 Task: Set the name for the new branch ruleset in the repository "JS" to "Bprule".
Action: Mouse moved to (1004, 220)
Screenshot: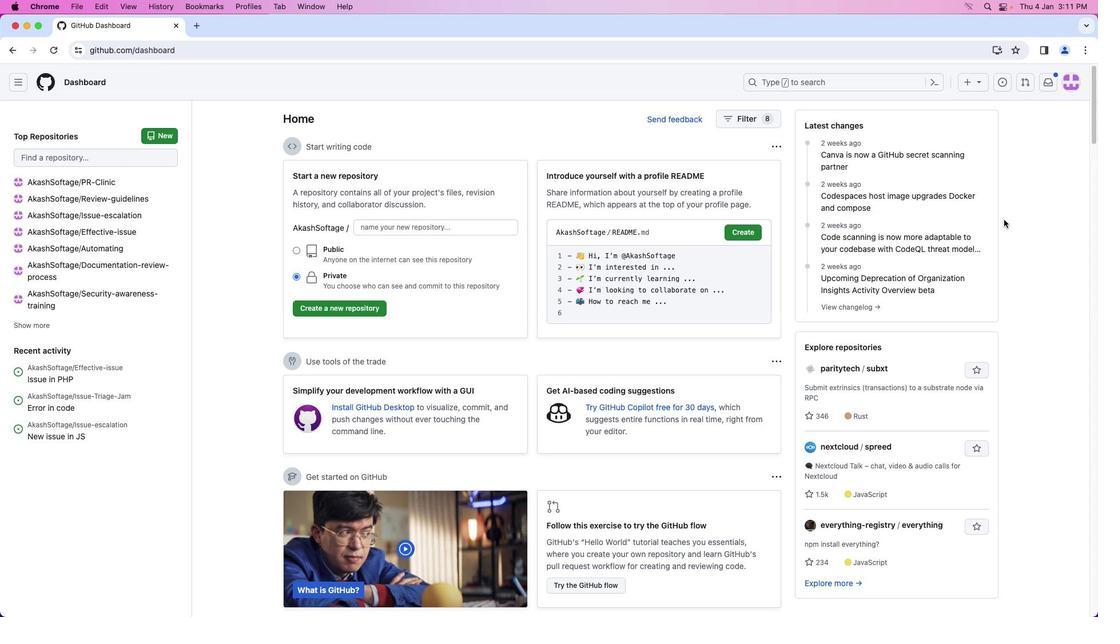 
Action: Mouse pressed left at (1004, 220)
Screenshot: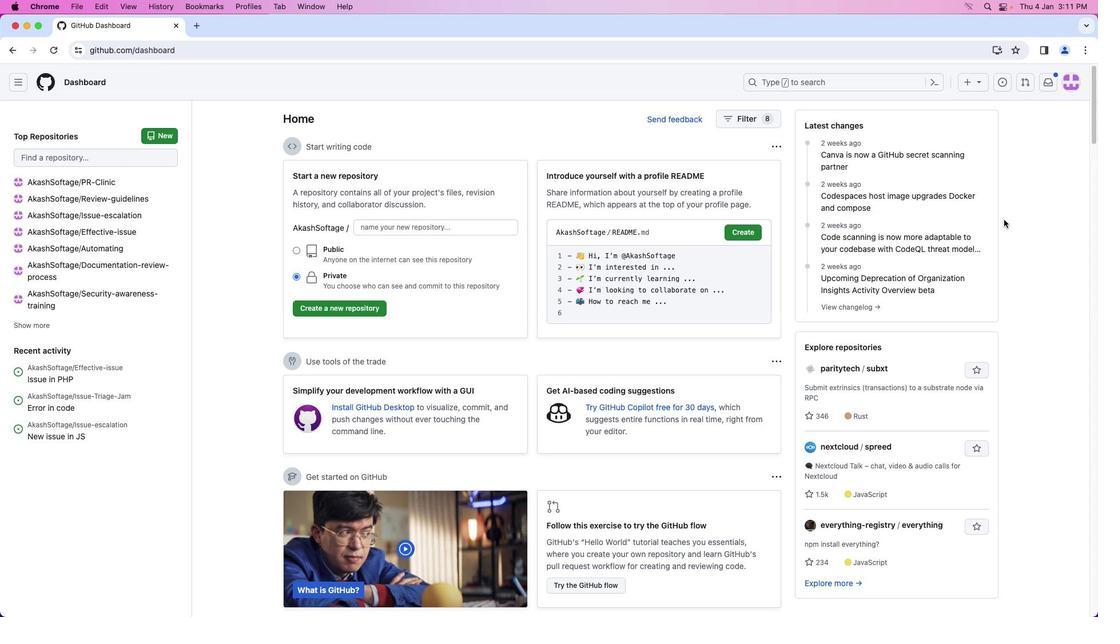 
Action: Mouse moved to (1072, 90)
Screenshot: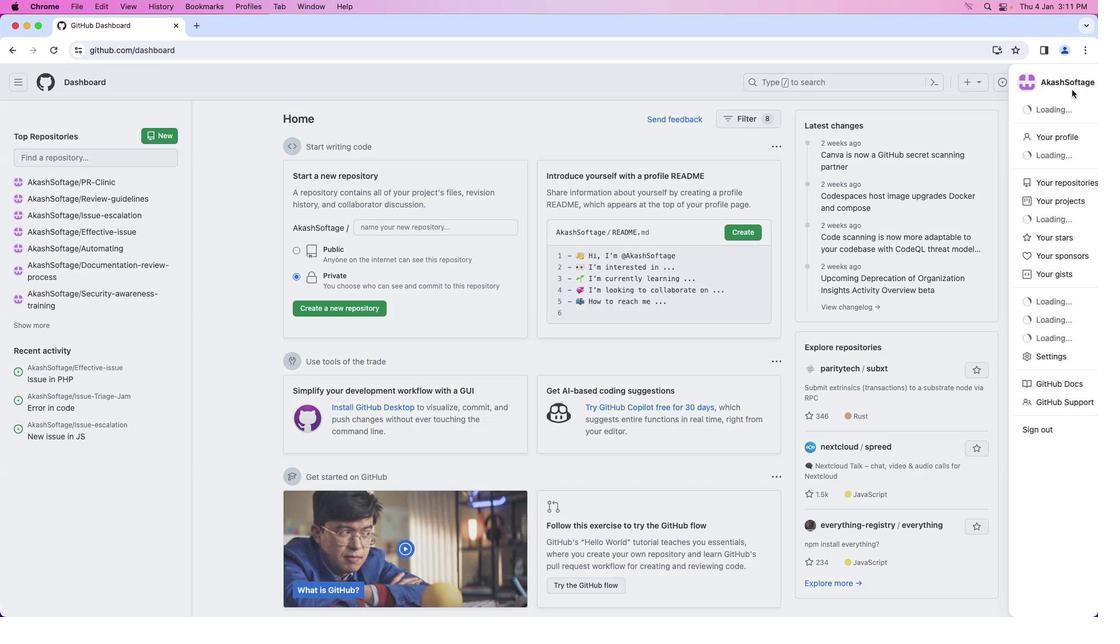 
Action: Mouse pressed left at (1072, 90)
Screenshot: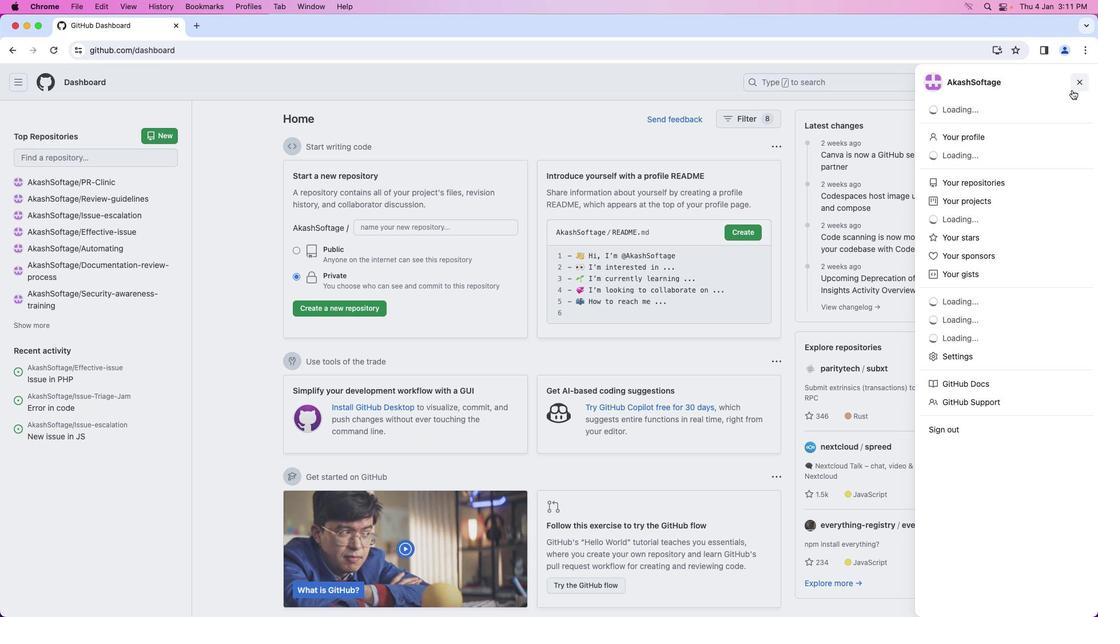 
Action: Mouse moved to (1025, 182)
Screenshot: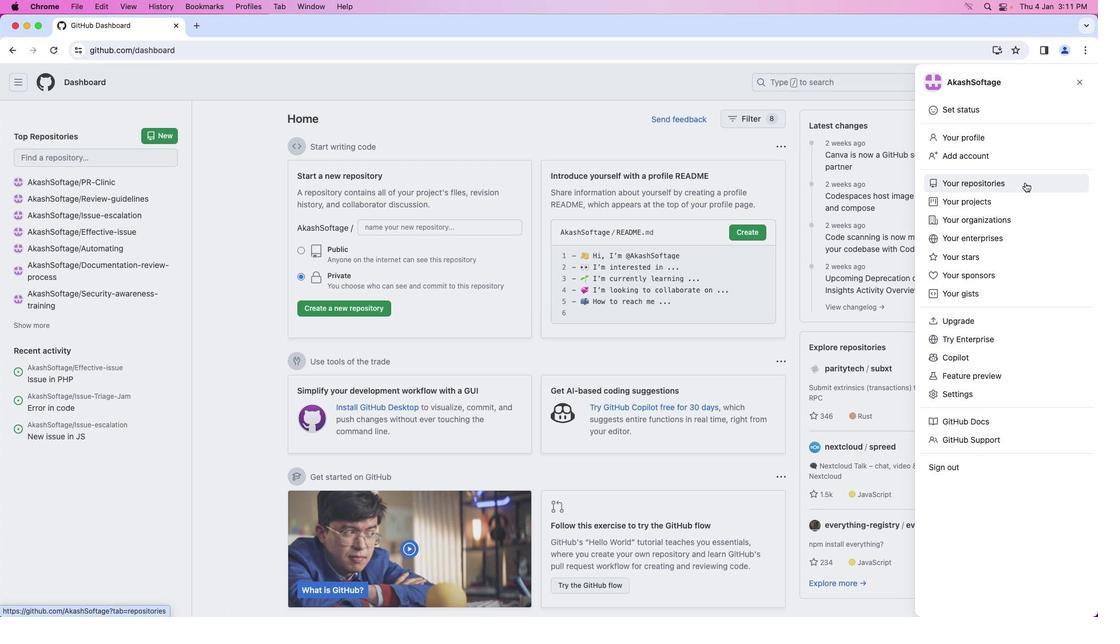 
Action: Mouse pressed left at (1025, 182)
Screenshot: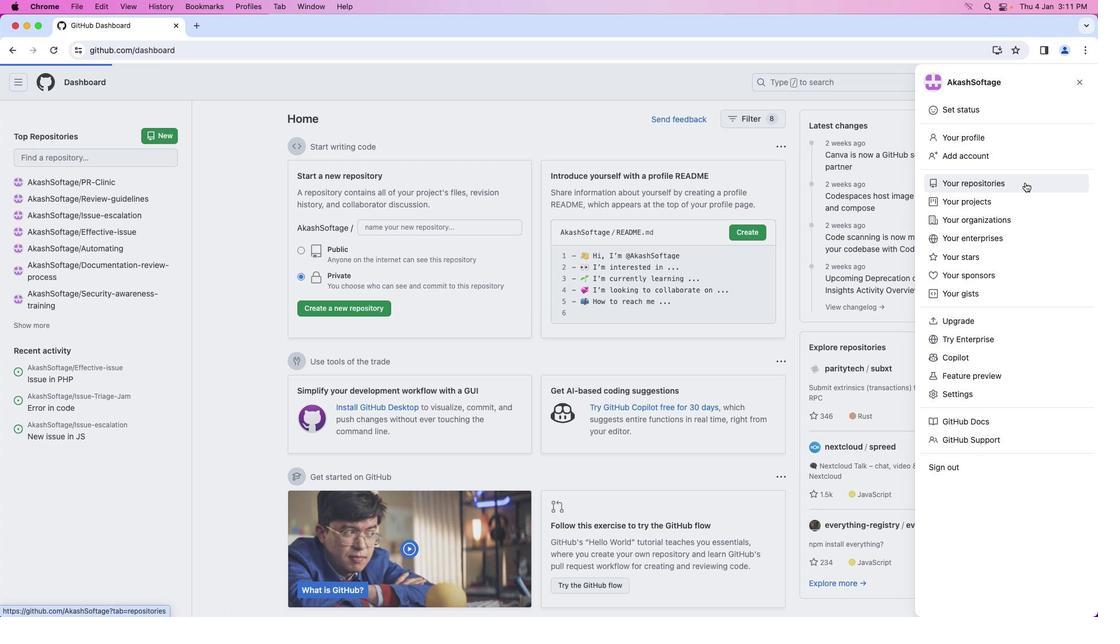 
Action: Mouse moved to (383, 191)
Screenshot: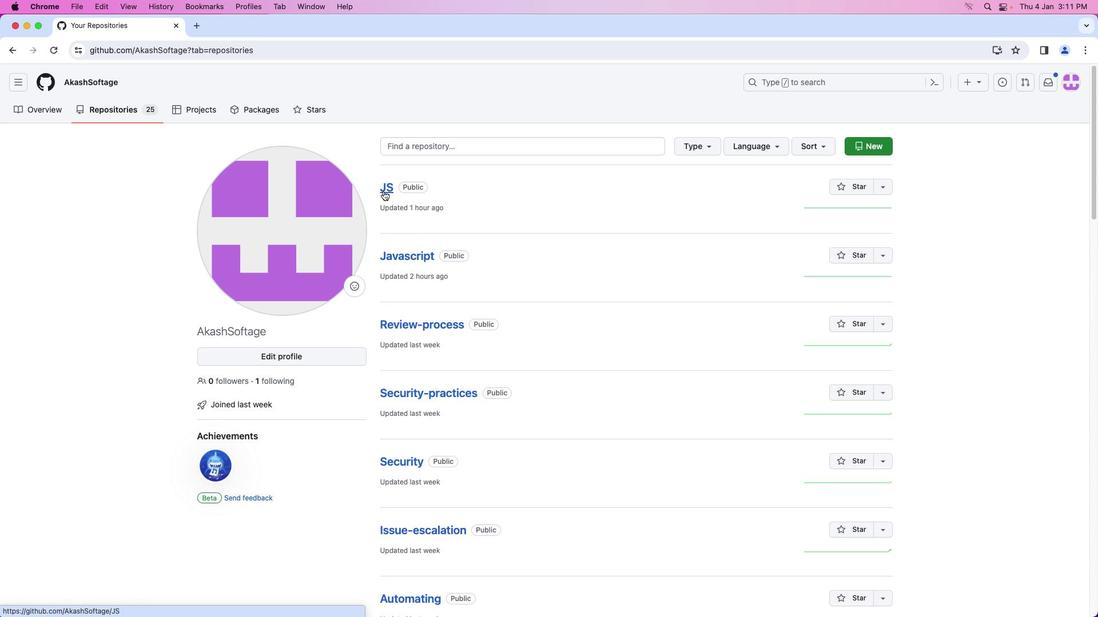
Action: Mouse pressed left at (383, 191)
Screenshot: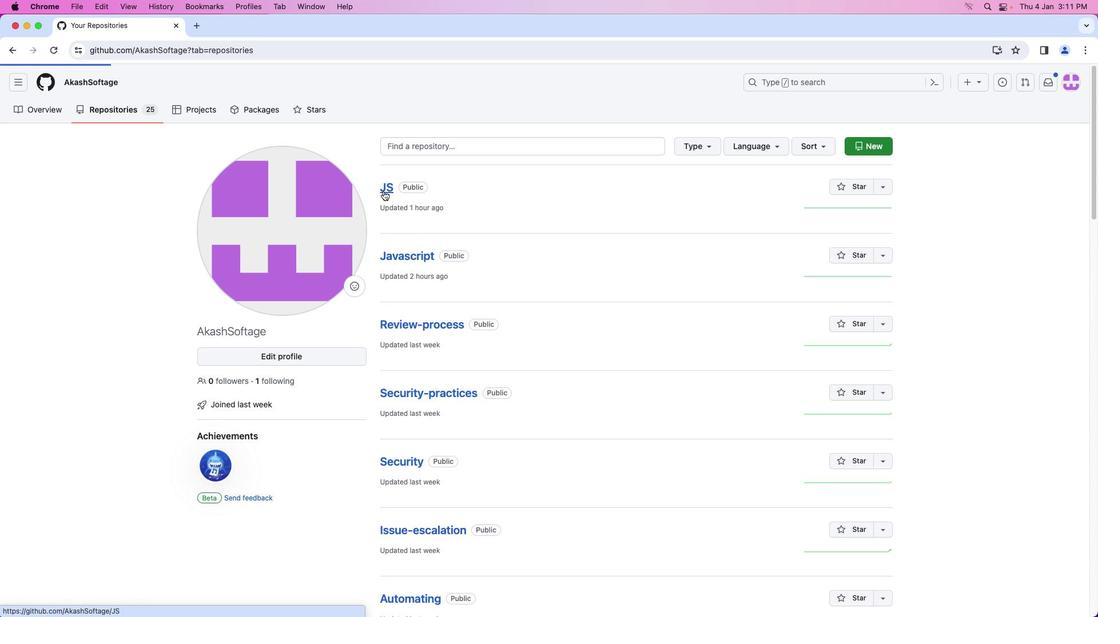 
Action: Mouse moved to (475, 110)
Screenshot: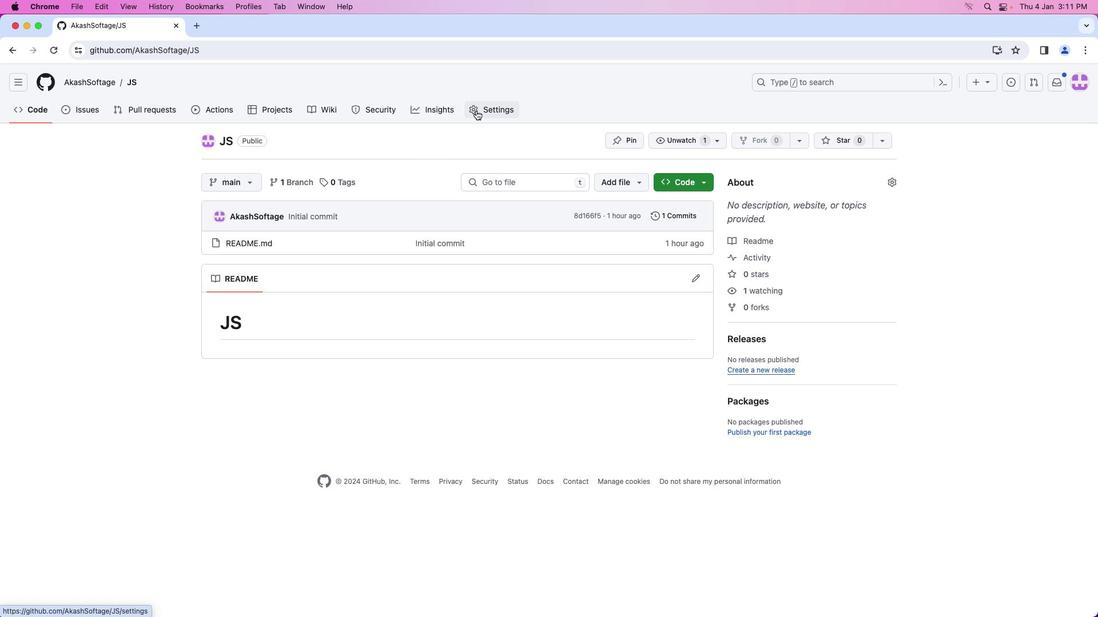 
Action: Mouse pressed left at (475, 110)
Screenshot: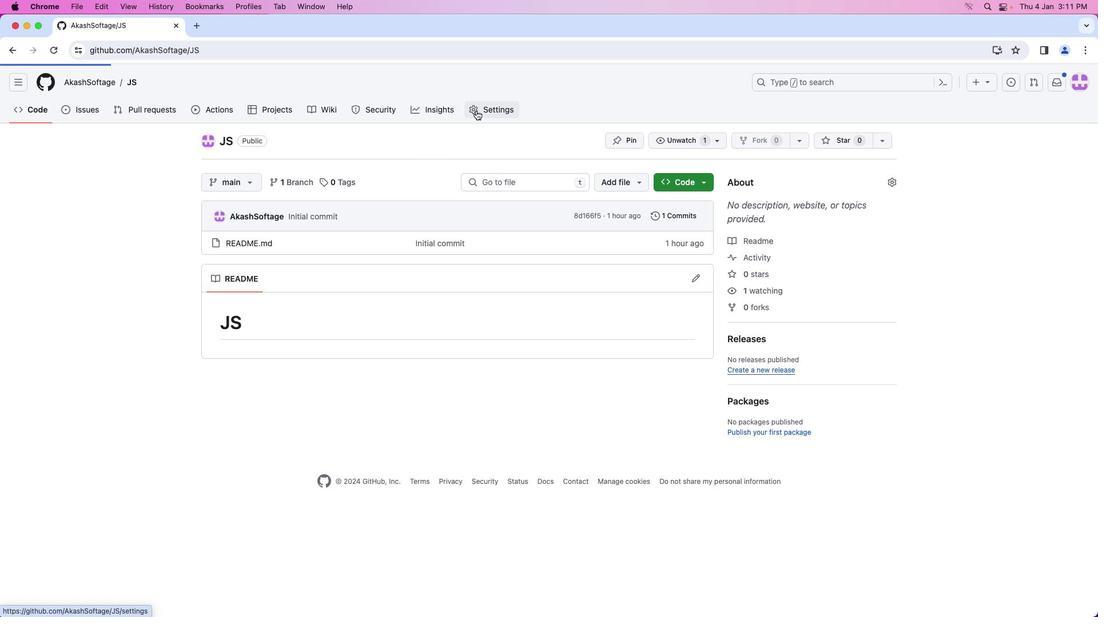 
Action: Mouse moved to (296, 287)
Screenshot: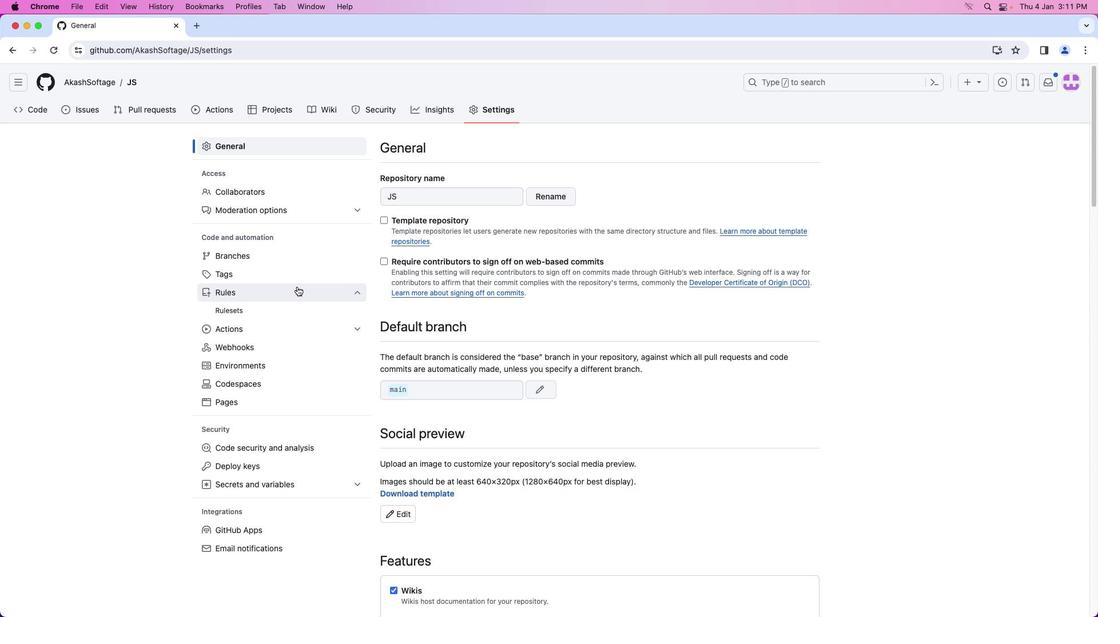 
Action: Mouse pressed left at (296, 287)
Screenshot: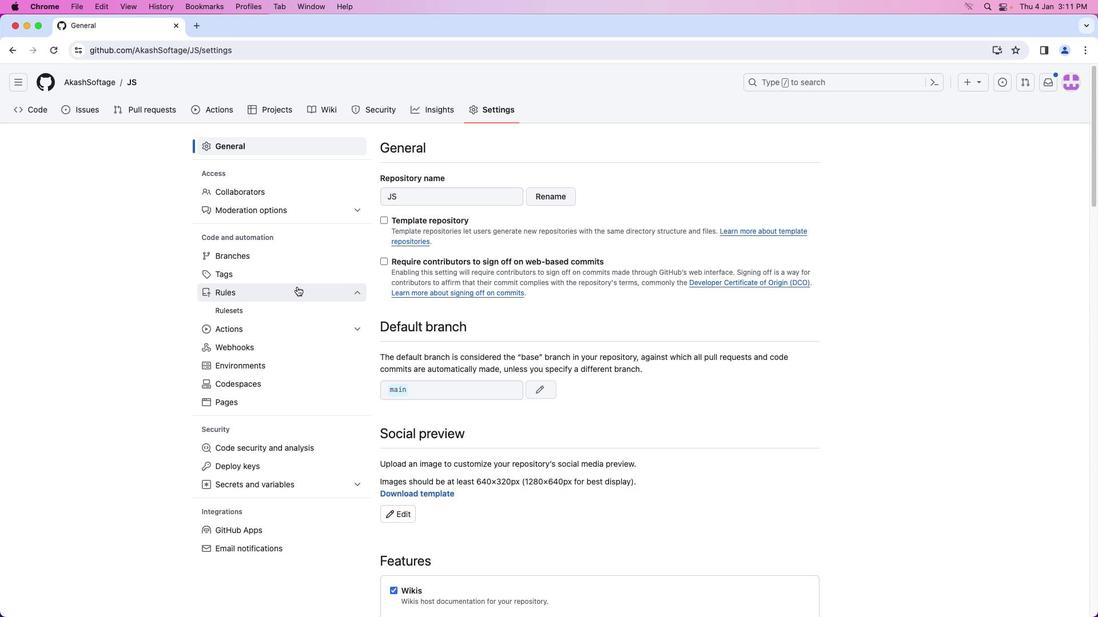 
Action: Mouse moved to (280, 311)
Screenshot: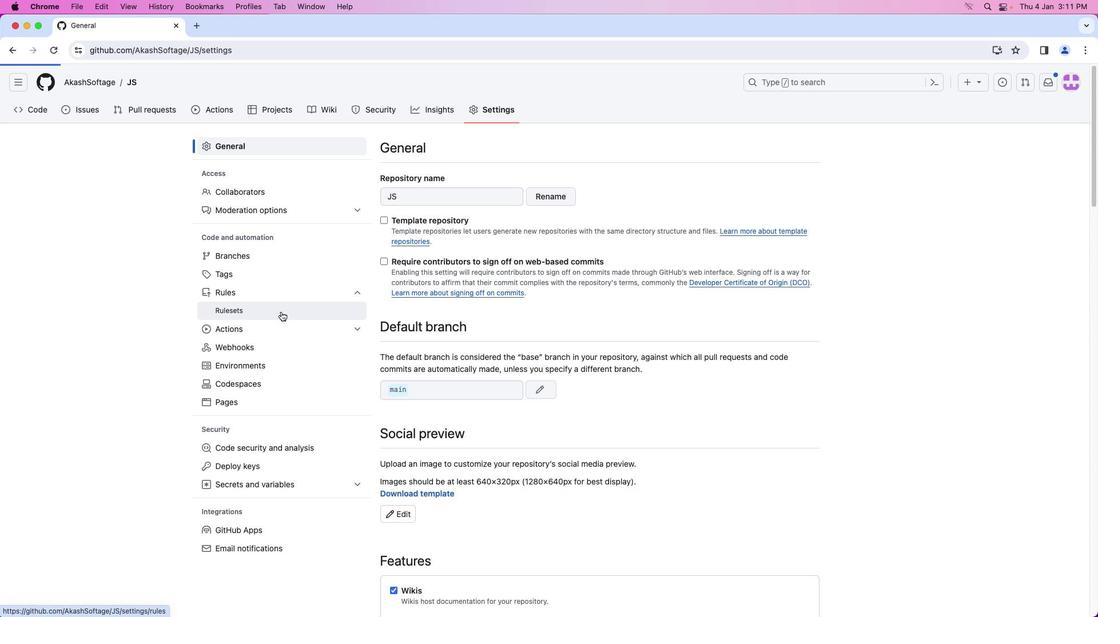 
Action: Mouse pressed left at (280, 311)
Screenshot: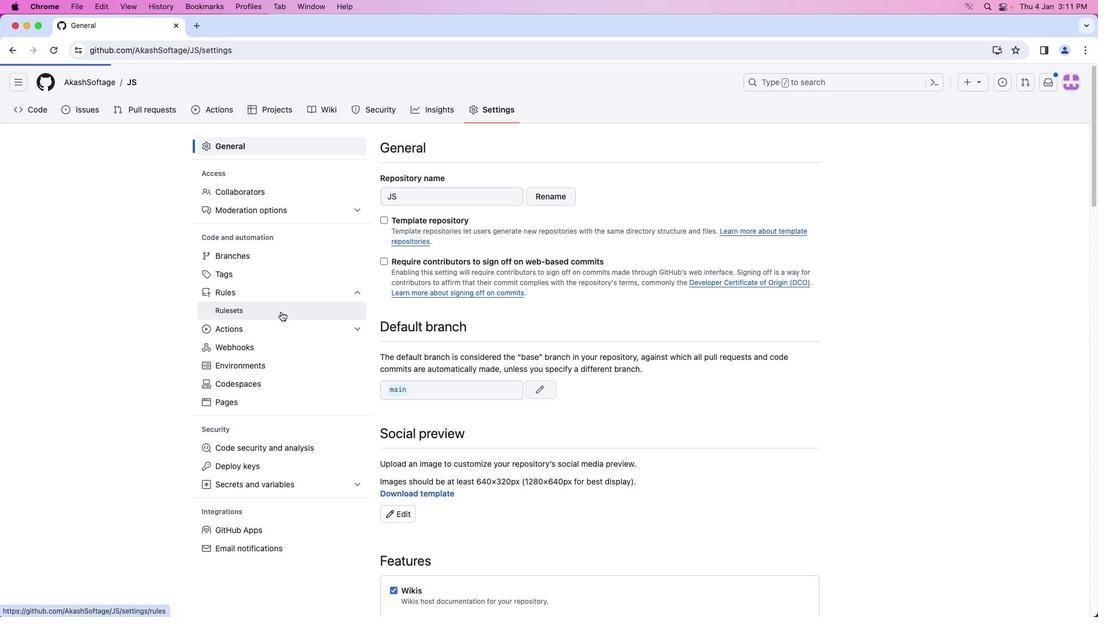 
Action: Mouse moved to (463, 232)
Screenshot: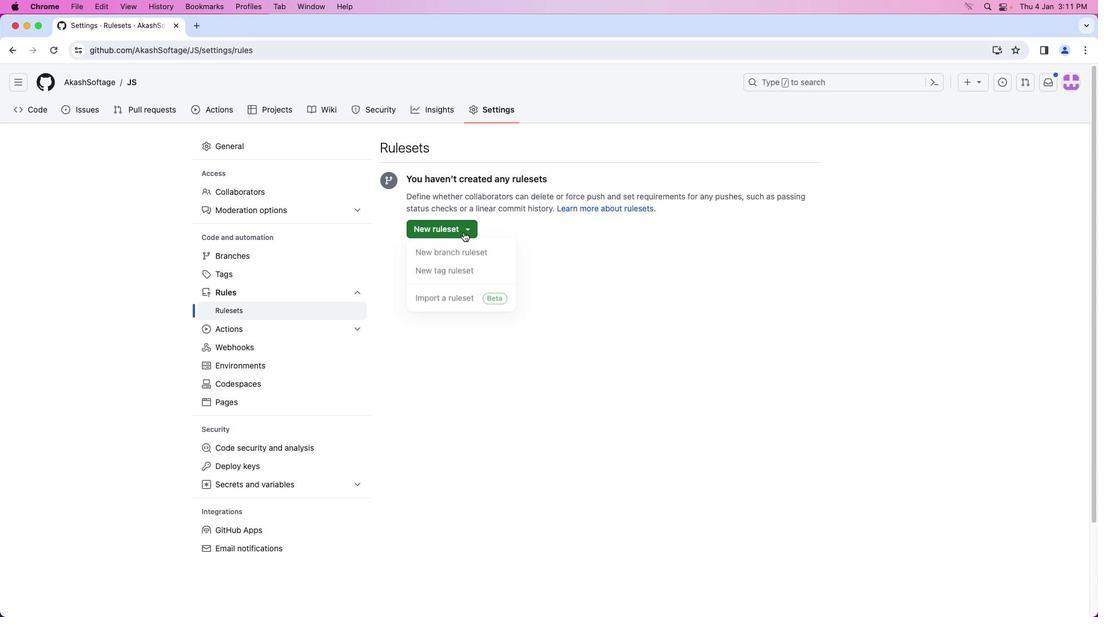 
Action: Mouse pressed left at (463, 232)
Screenshot: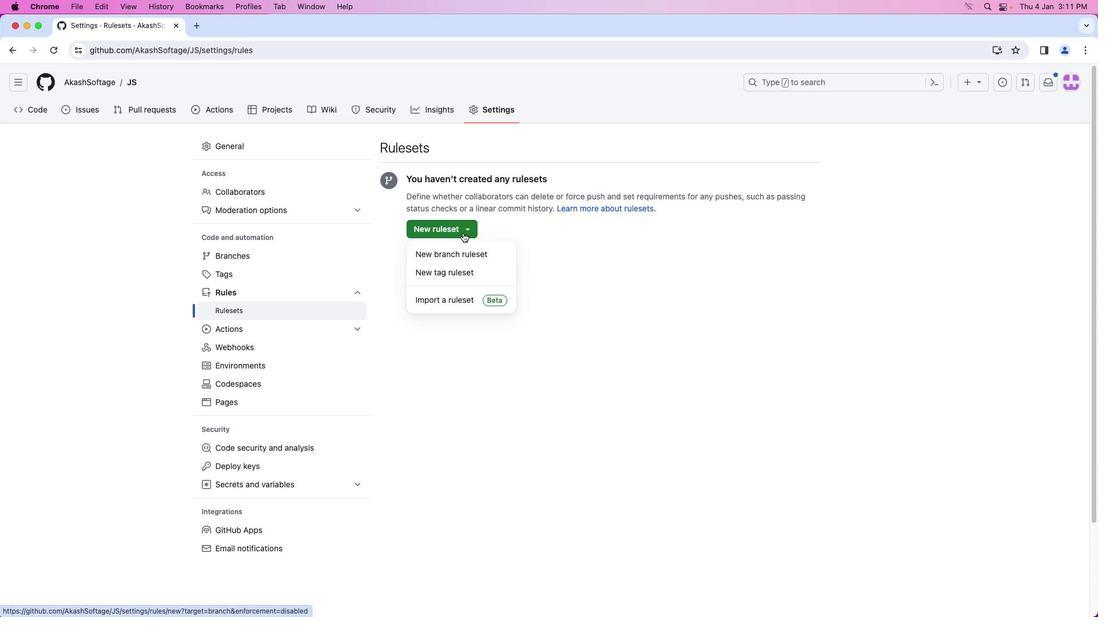 
Action: Mouse moved to (467, 260)
Screenshot: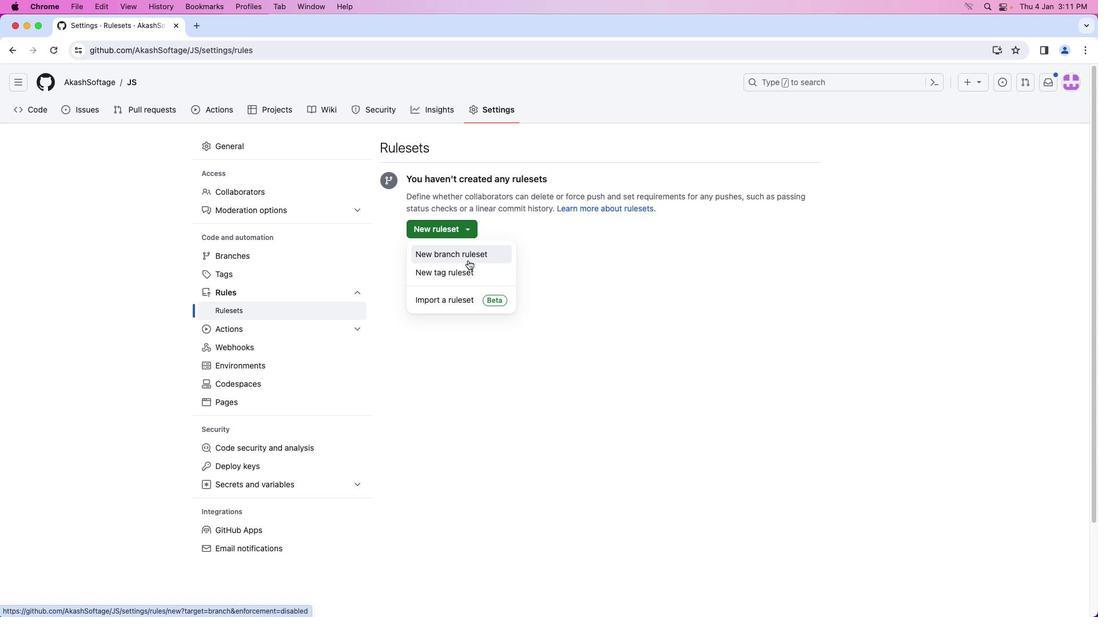 
Action: Mouse pressed left at (467, 260)
Screenshot: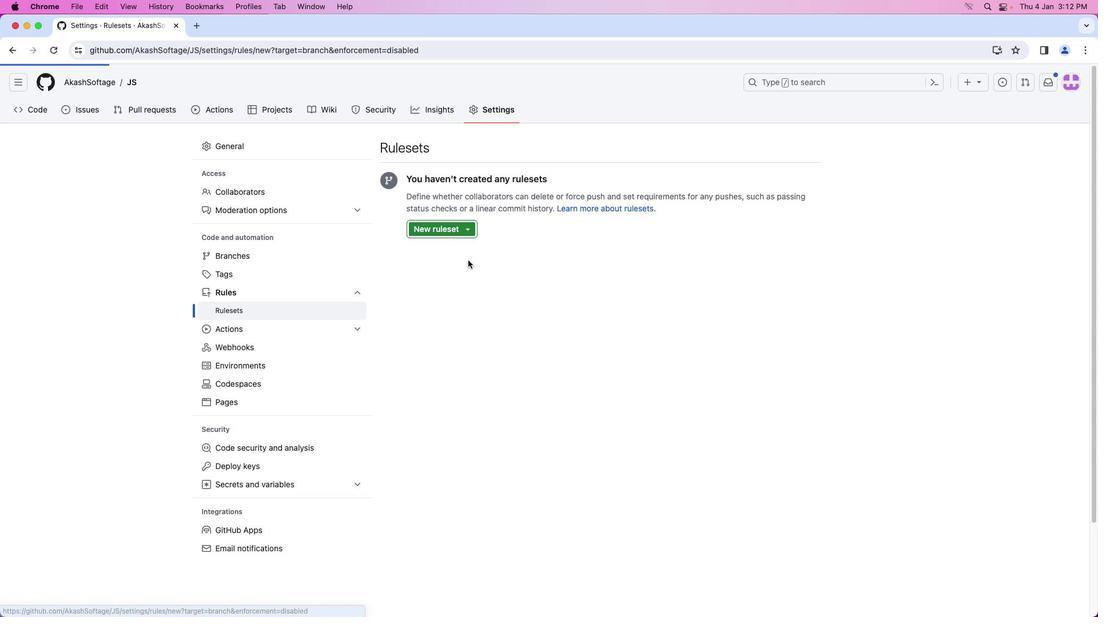 
Action: Mouse moved to (500, 350)
Screenshot: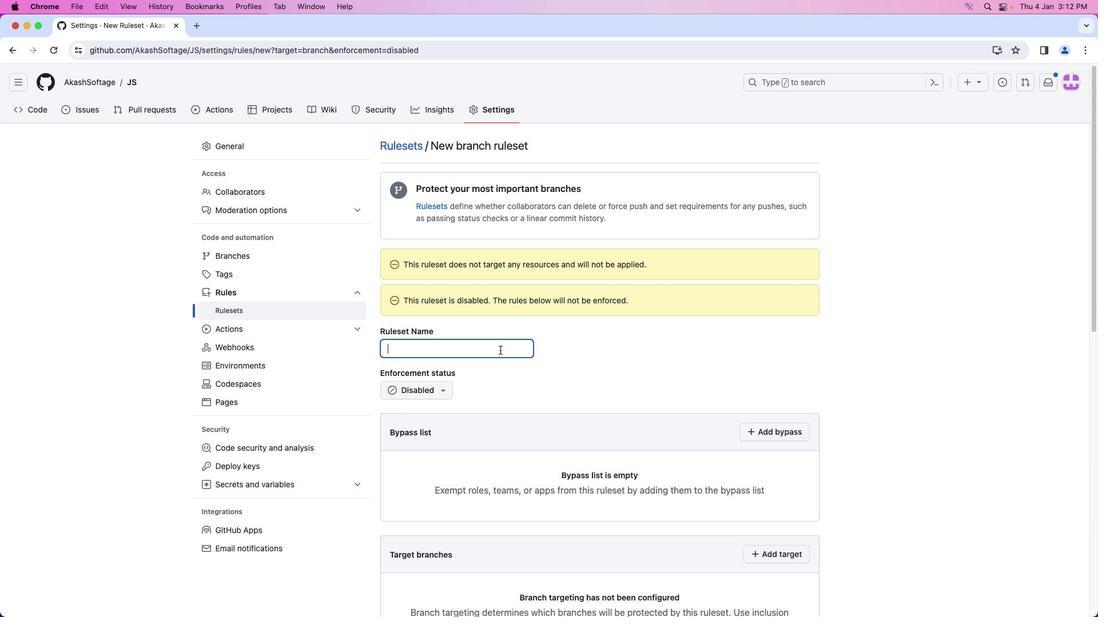 
Action: Mouse pressed left at (500, 350)
Screenshot: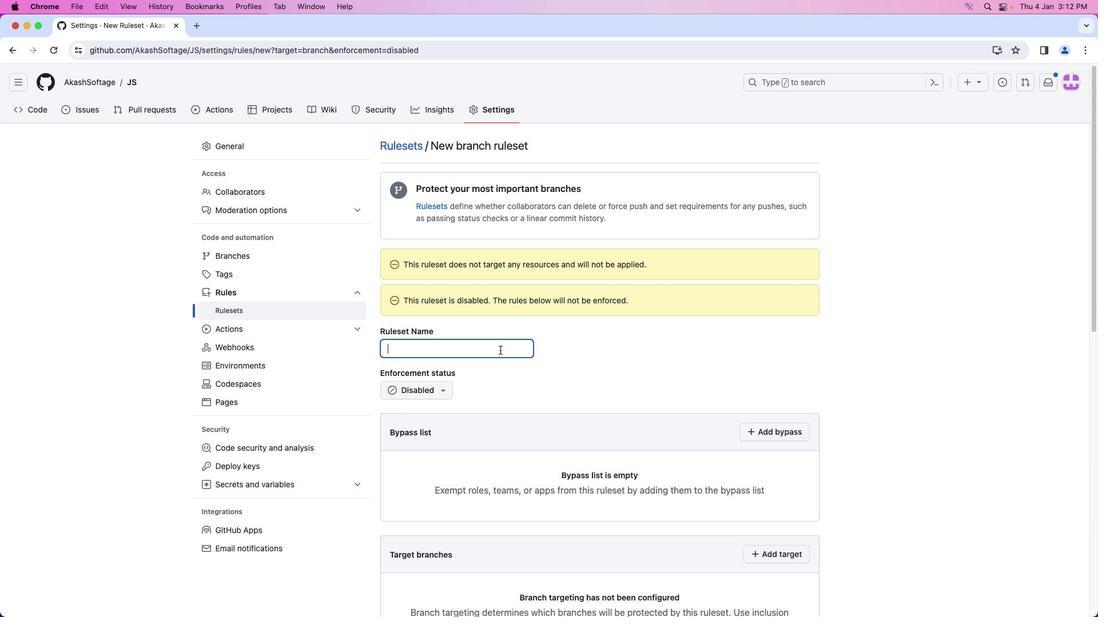 
Action: Key pressed Key.caps_lockKey.caps_lock'B'Key.caps_lock'p''r''u''l''e'
Screenshot: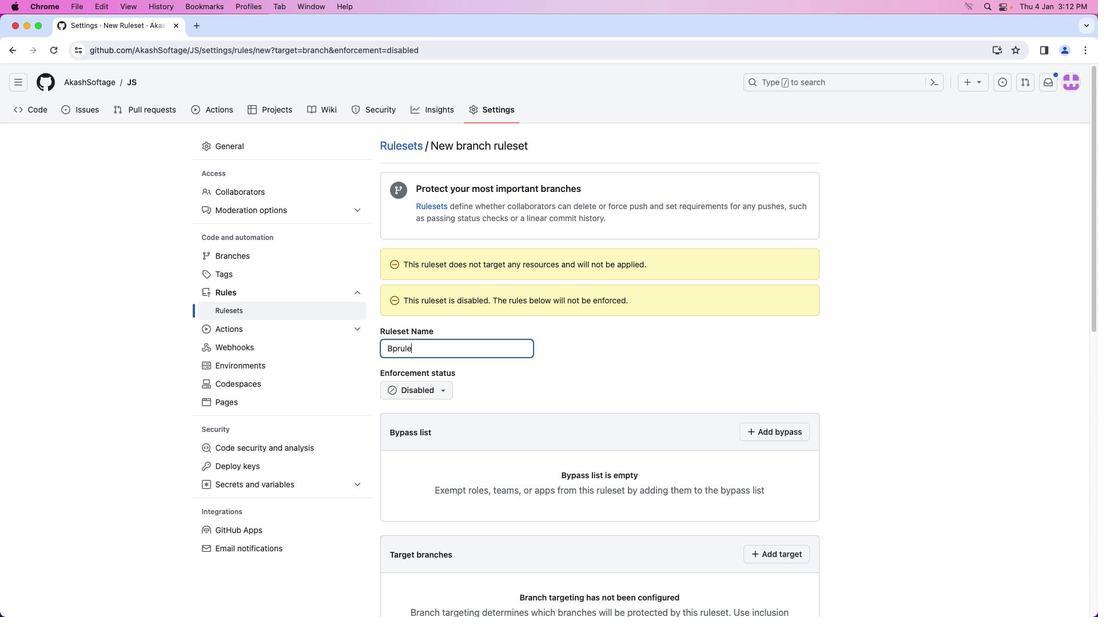 
Action: Mouse moved to (593, 367)
Screenshot: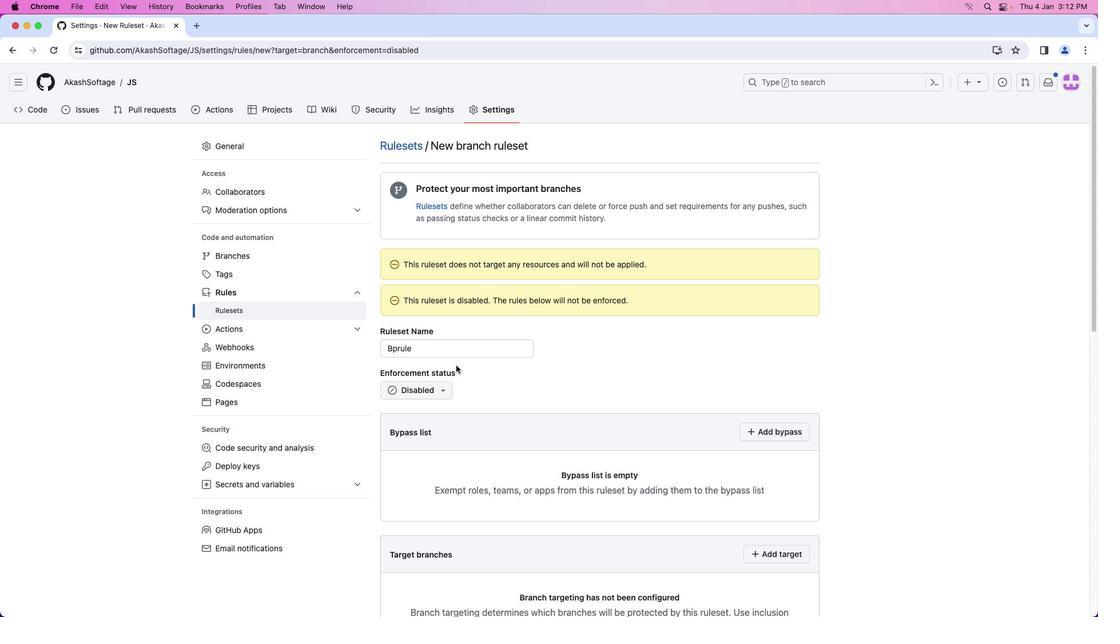 
Action: Mouse pressed left at (593, 367)
Screenshot: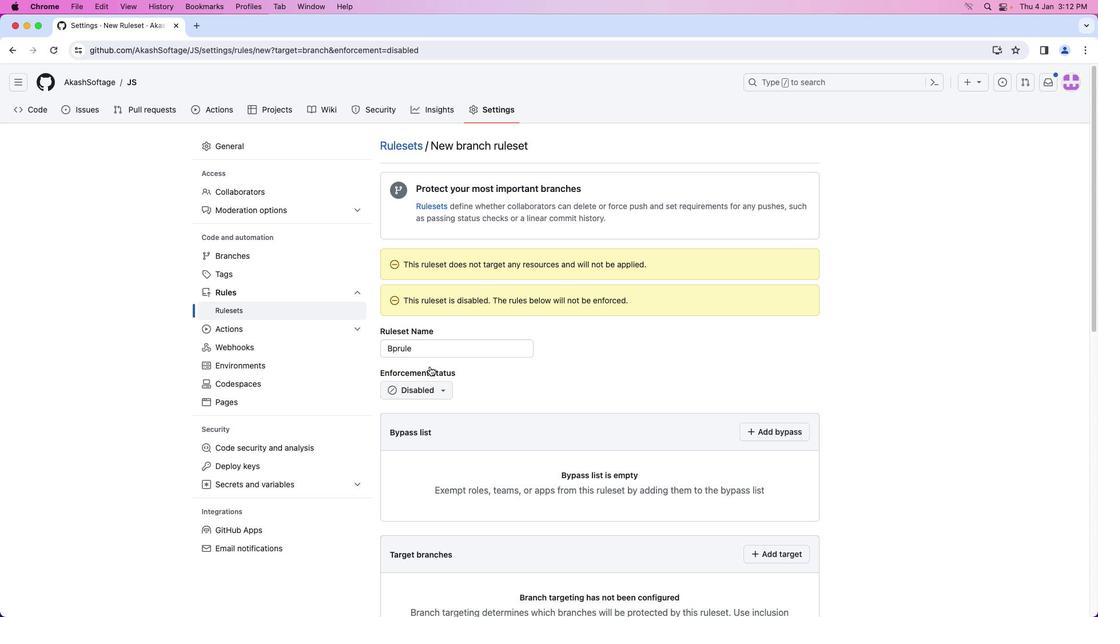
Action: Mouse moved to (483, 370)
Screenshot: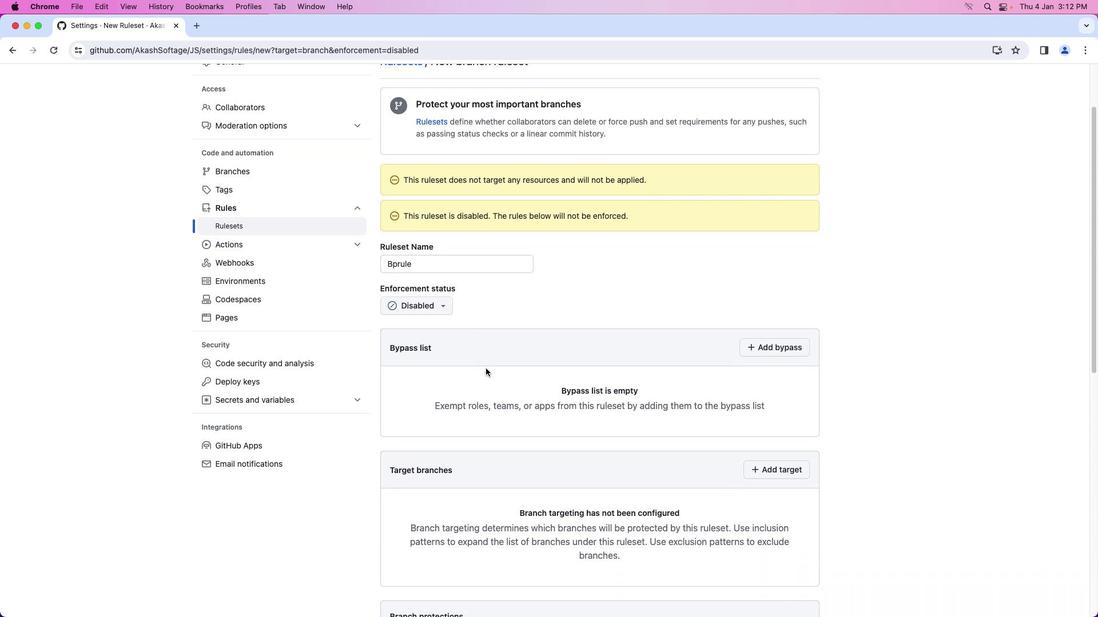 
Action: Mouse scrolled (483, 370) with delta (0, 0)
Screenshot: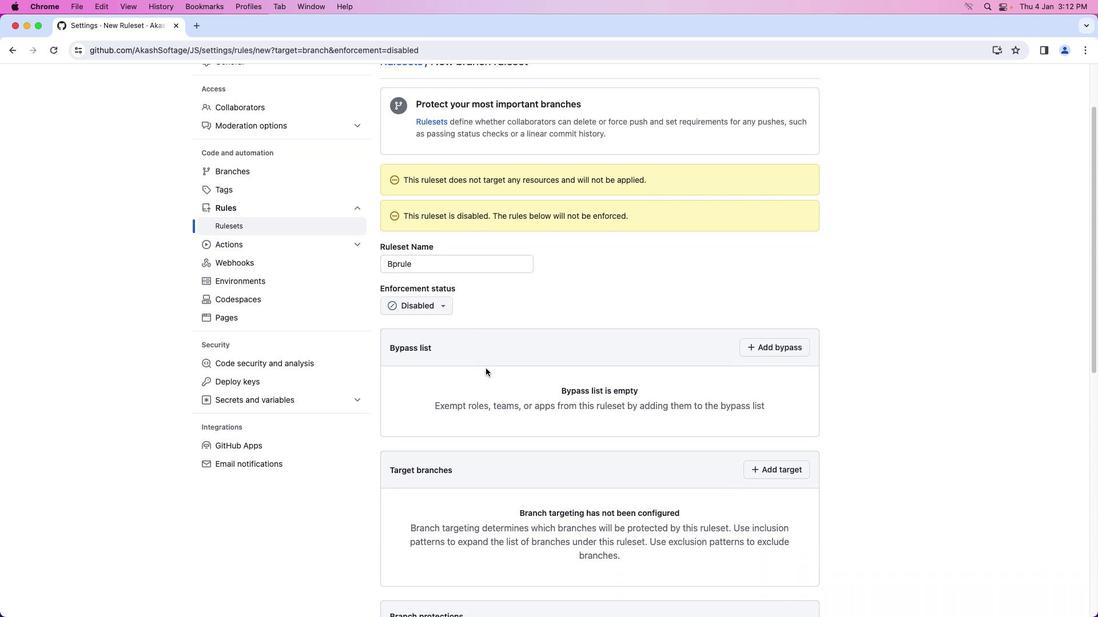 
Action: Mouse moved to (483, 370)
Screenshot: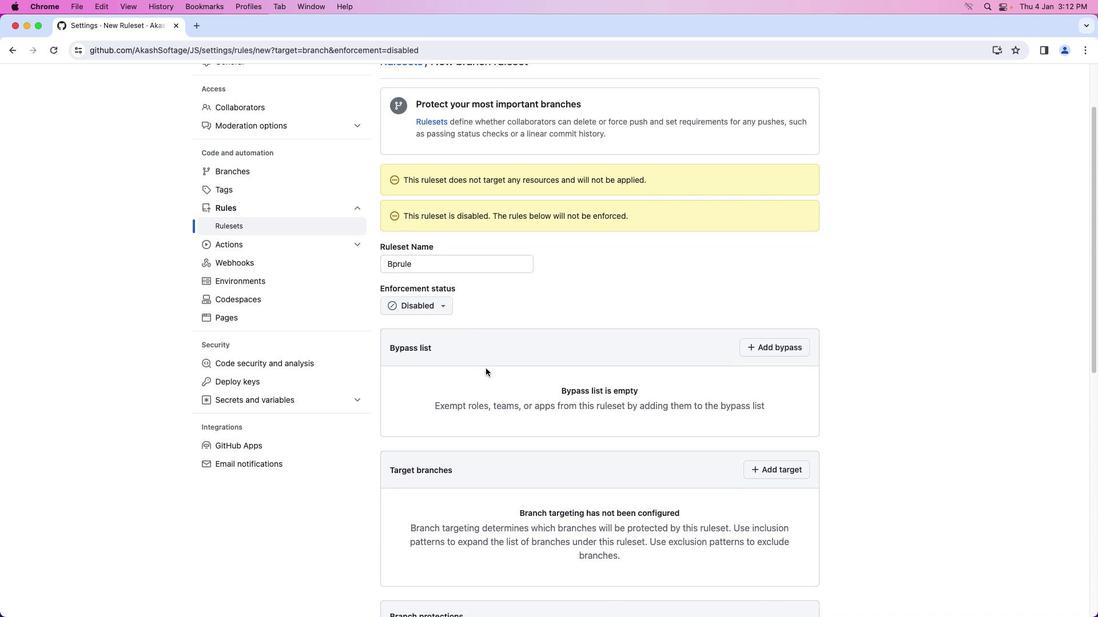 
Action: Mouse scrolled (483, 370) with delta (0, 0)
Screenshot: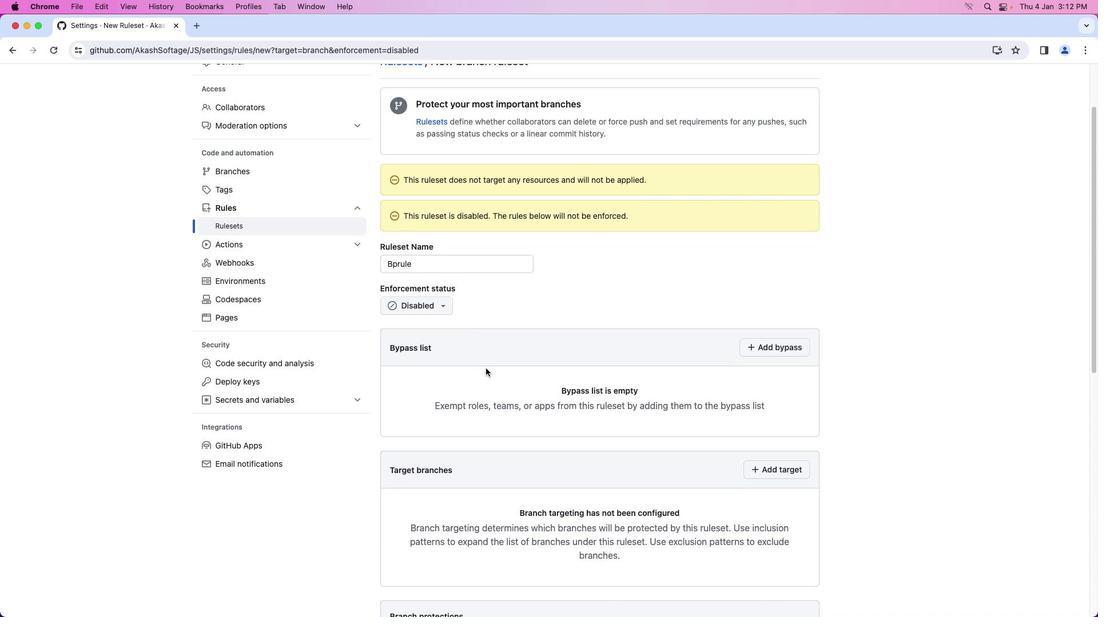 
Action: Mouse moved to (483, 370)
Screenshot: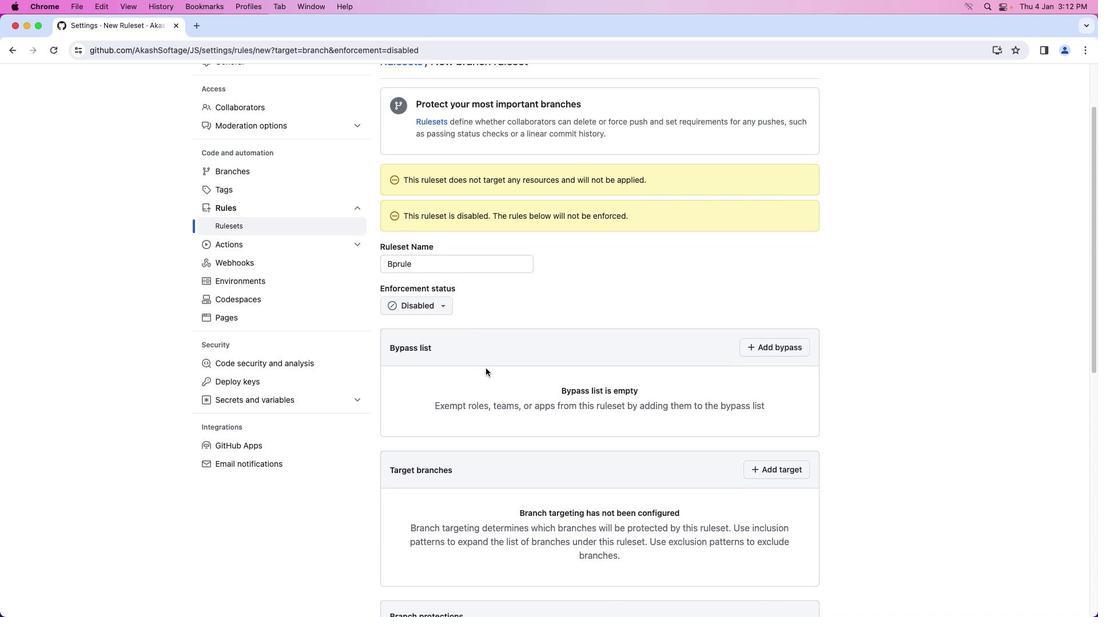 
Action: Mouse scrolled (483, 370) with delta (0, 0)
Screenshot: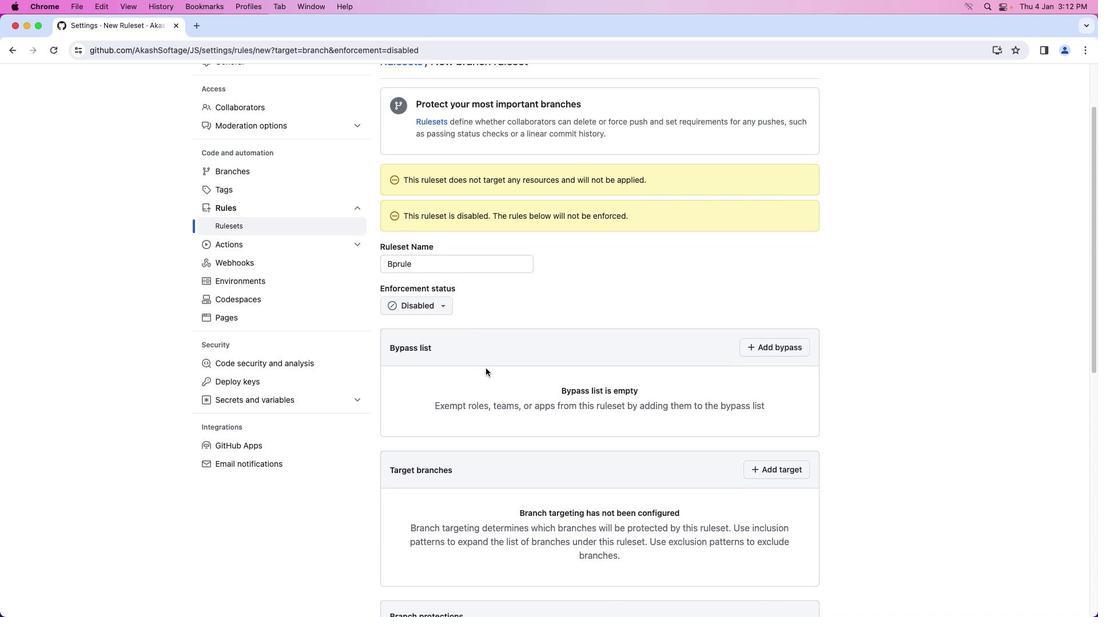 
Action: Mouse moved to (484, 370)
Screenshot: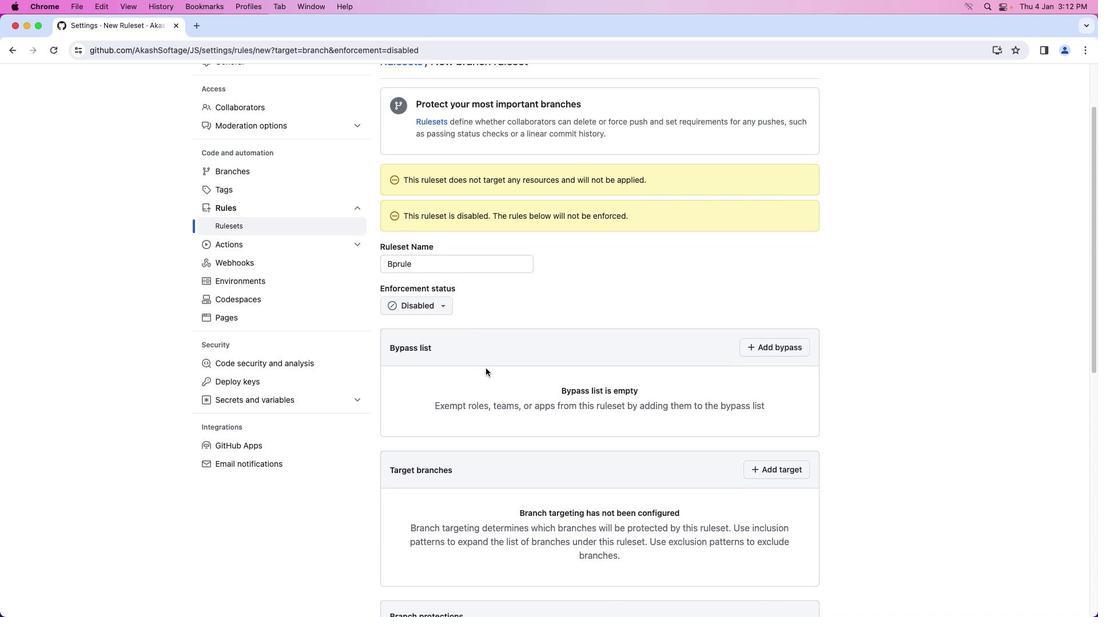 
Action: Mouse scrolled (484, 370) with delta (0, 0)
Screenshot: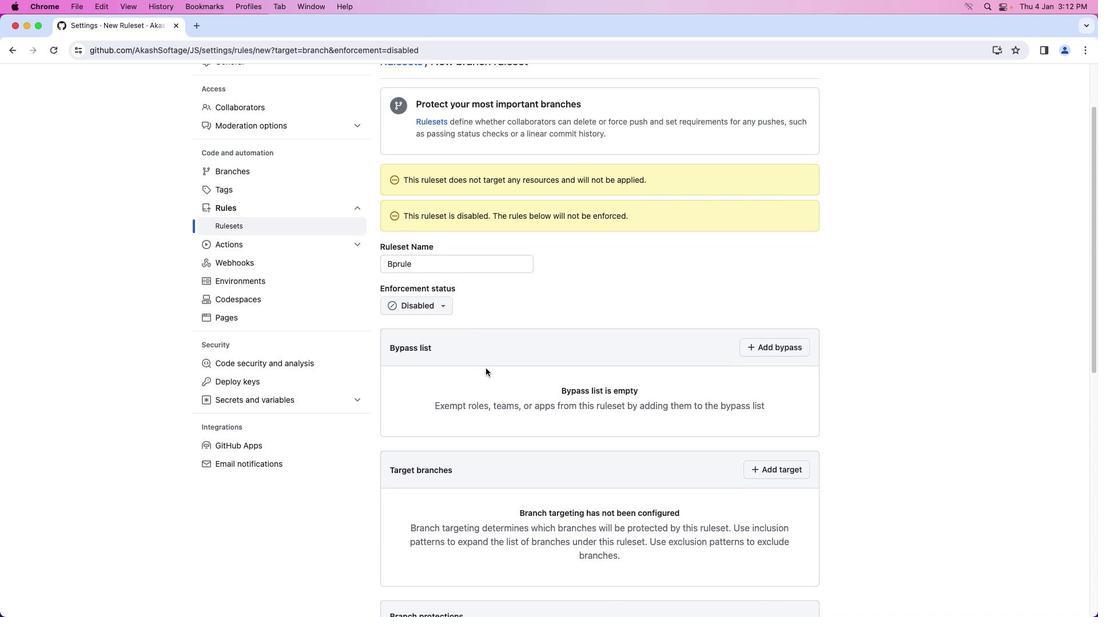 
Action: Mouse moved to (486, 369)
Screenshot: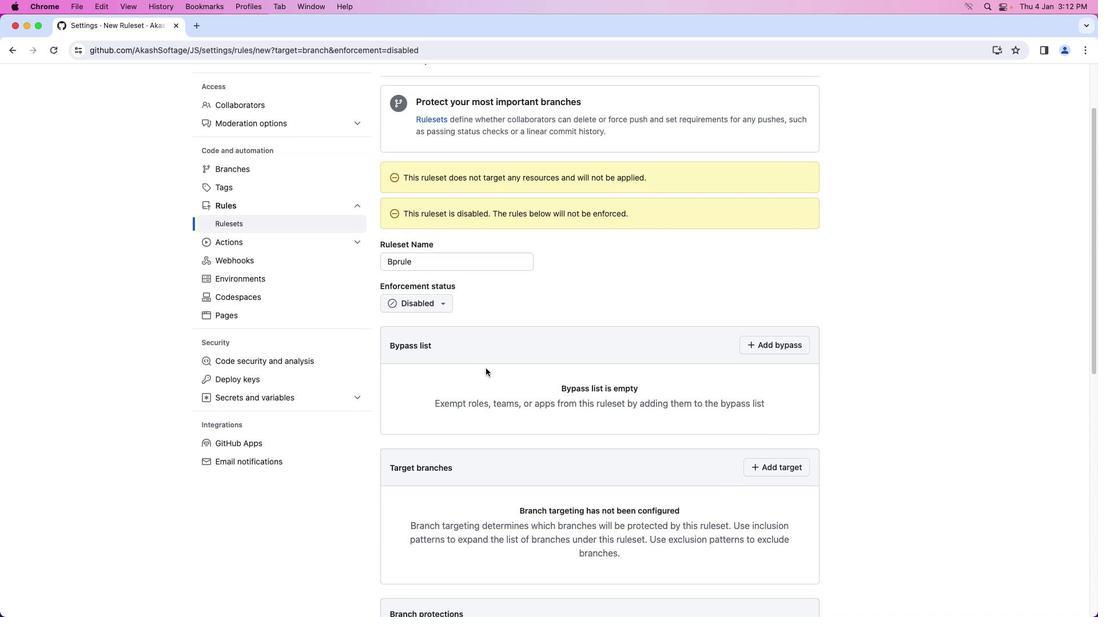 
Action: Mouse scrolled (486, 369) with delta (0, 0)
Screenshot: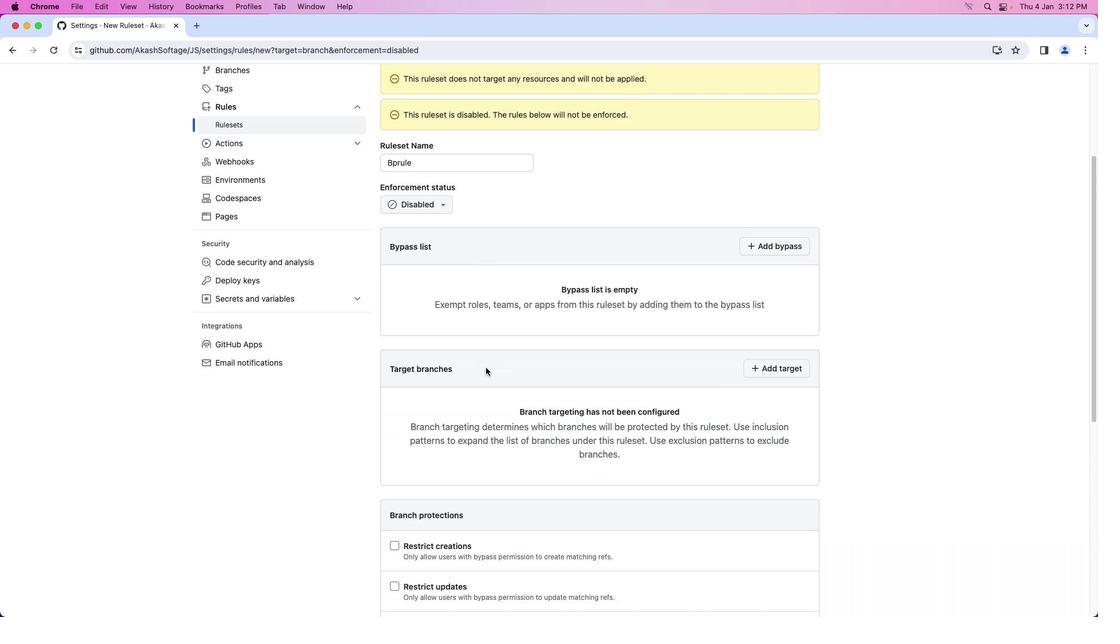 
Action: Mouse scrolled (486, 369) with delta (0, 0)
Screenshot: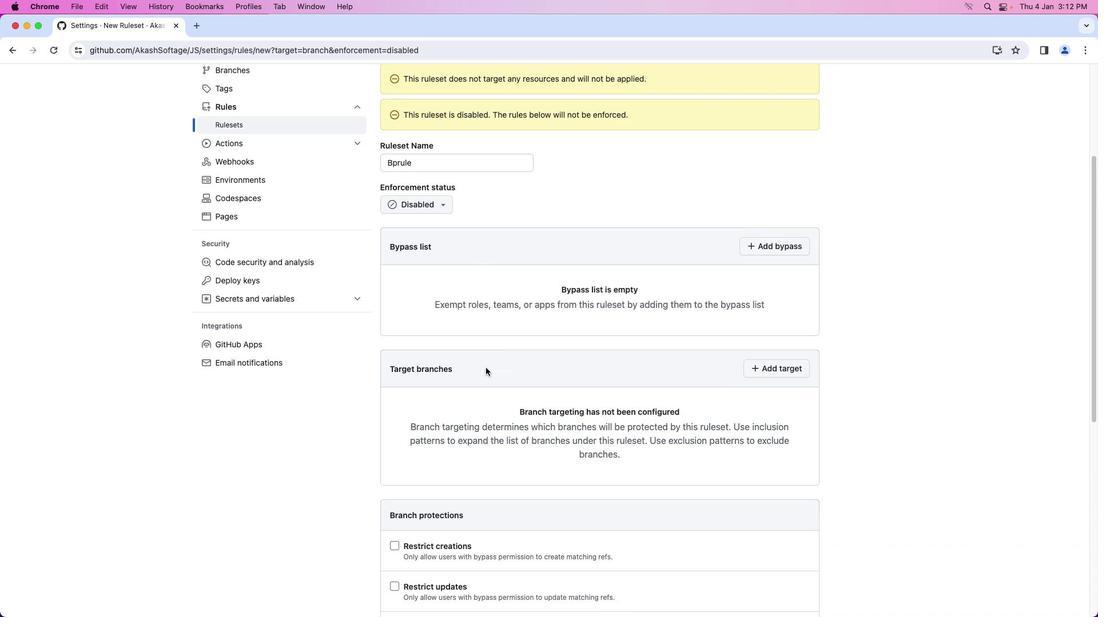 
Action: Mouse scrolled (486, 369) with delta (0, 0)
Screenshot: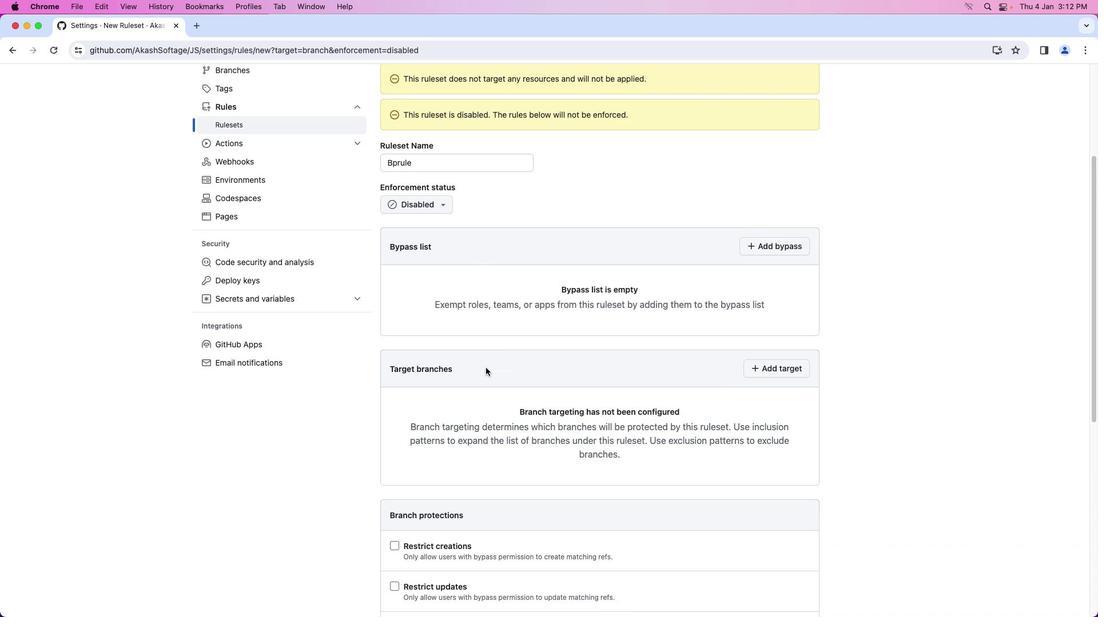 
Action: Mouse scrolled (486, 369) with delta (0, -1)
Screenshot: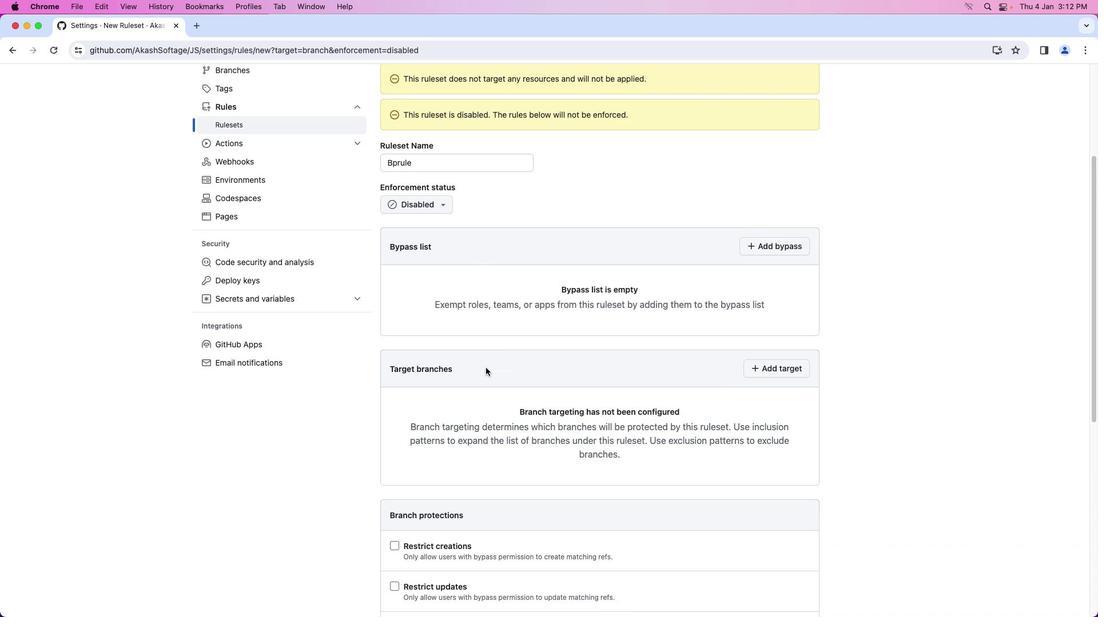 
Action: Mouse moved to (486, 368)
Screenshot: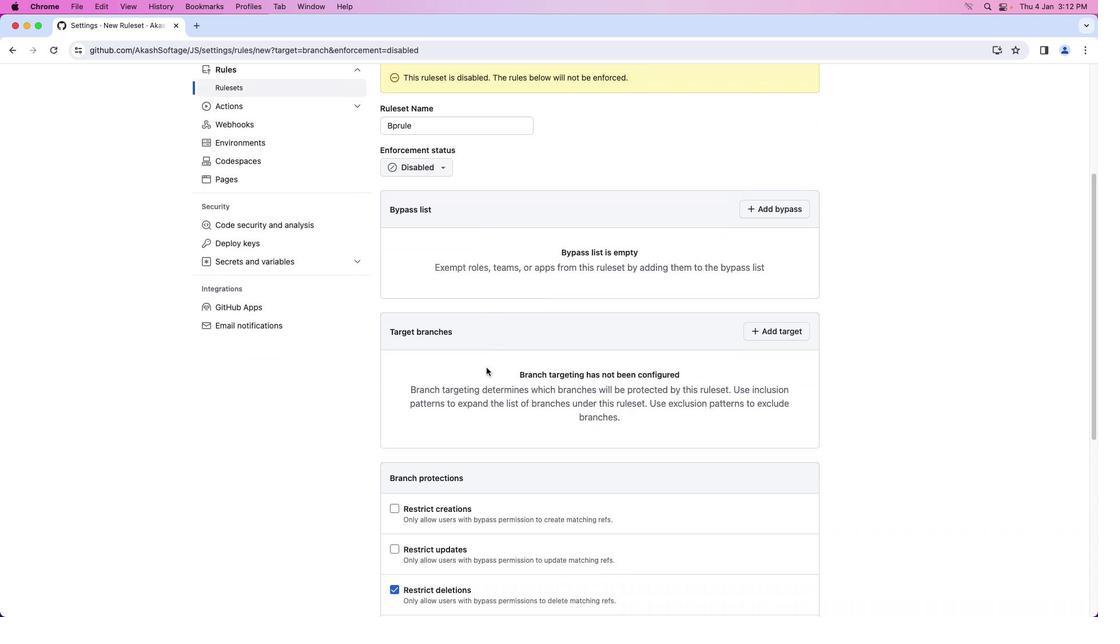 
Action: Mouse scrolled (486, 368) with delta (0, 0)
Screenshot: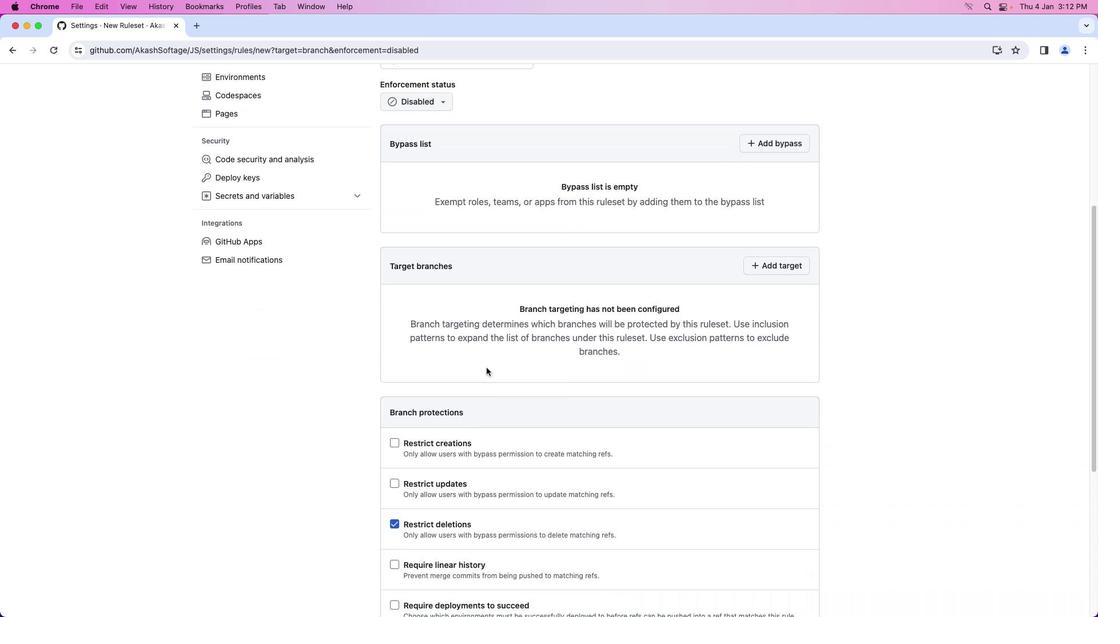 
Action: Mouse scrolled (486, 368) with delta (0, 0)
Screenshot: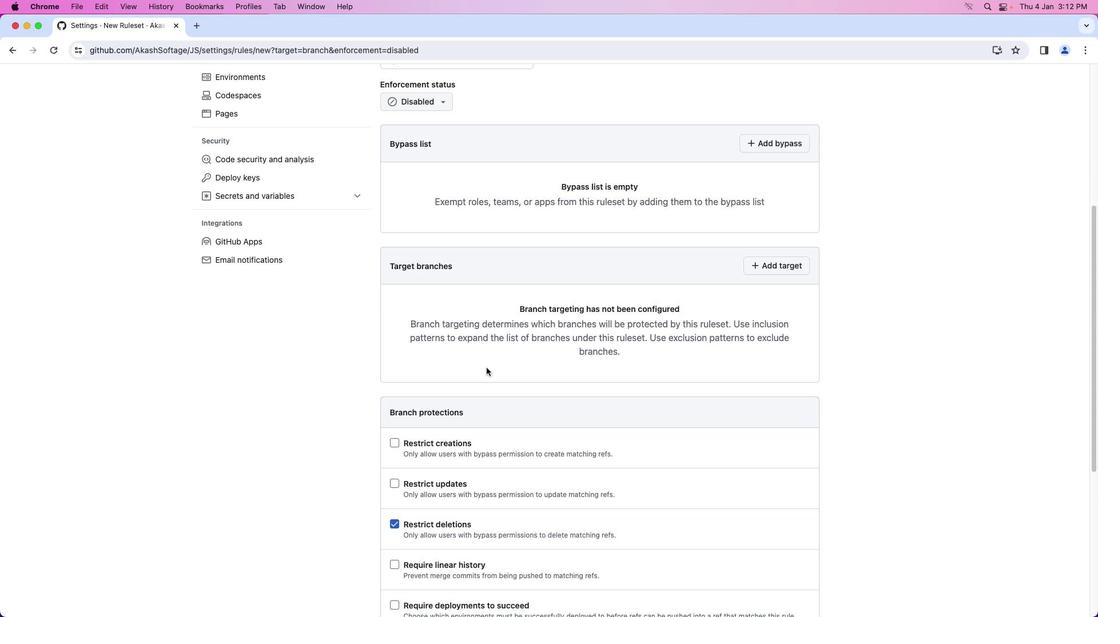 
Action: Mouse scrolled (486, 368) with delta (0, 0)
Screenshot: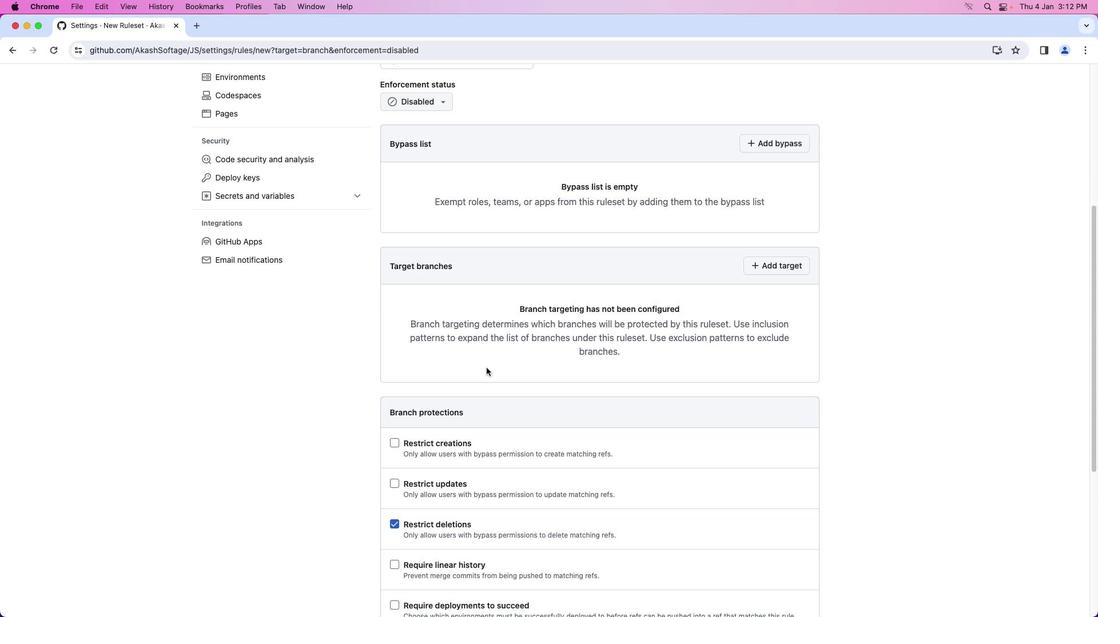 
Action: Mouse scrolled (486, 368) with delta (0, -1)
Screenshot: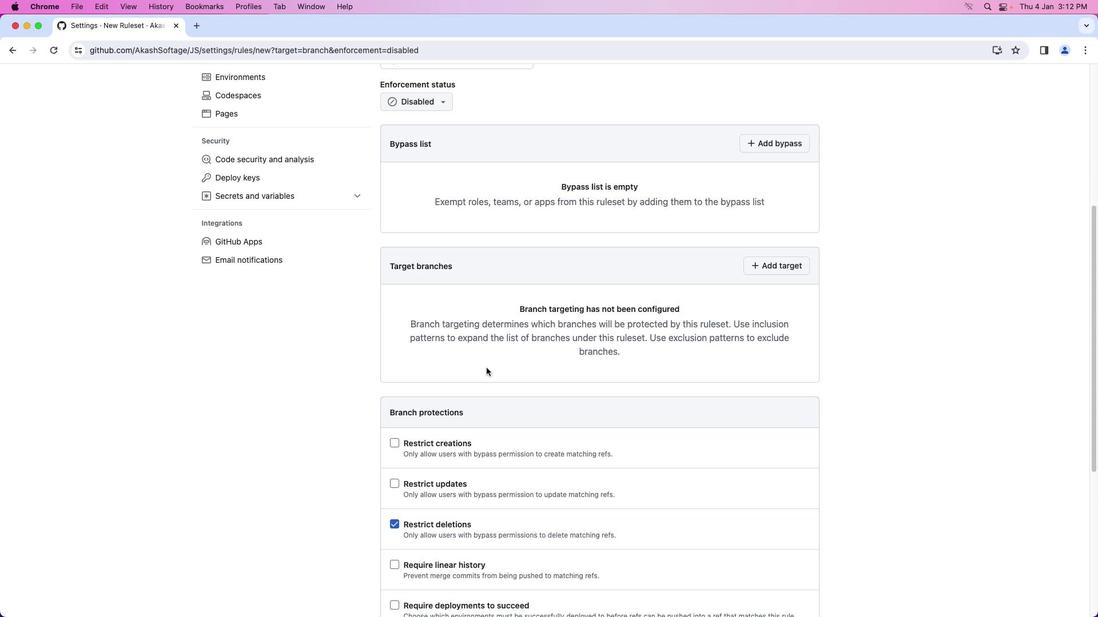 
Action: Mouse moved to (486, 368)
Screenshot: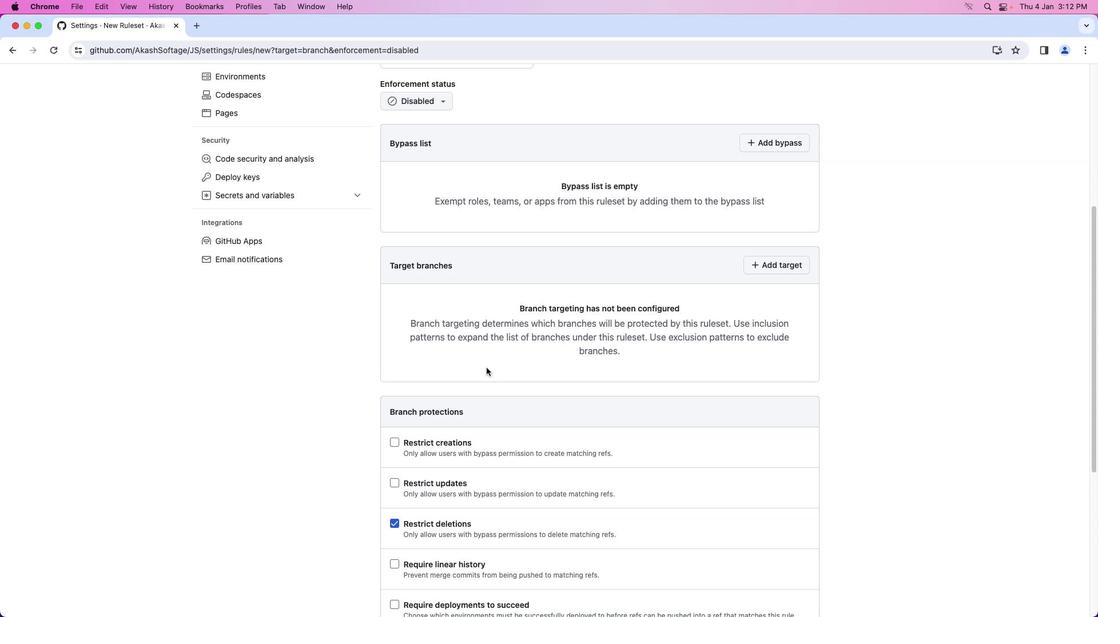 
Action: Mouse scrolled (486, 368) with delta (0, 0)
Screenshot: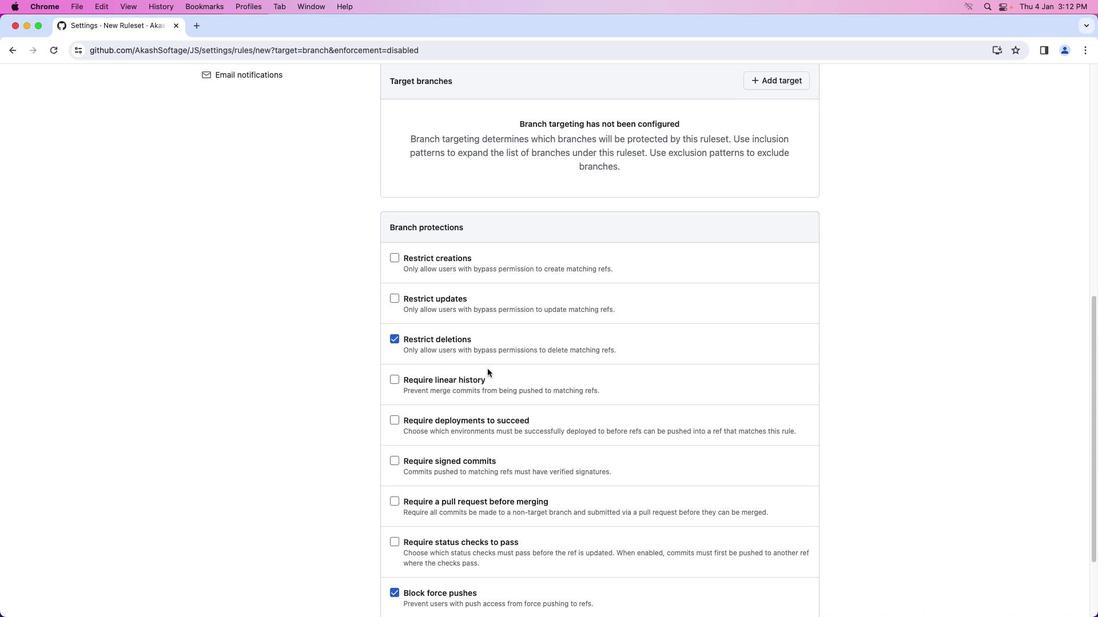 
Action: Mouse scrolled (486, 368) with delta (0, 0)
Screenshot: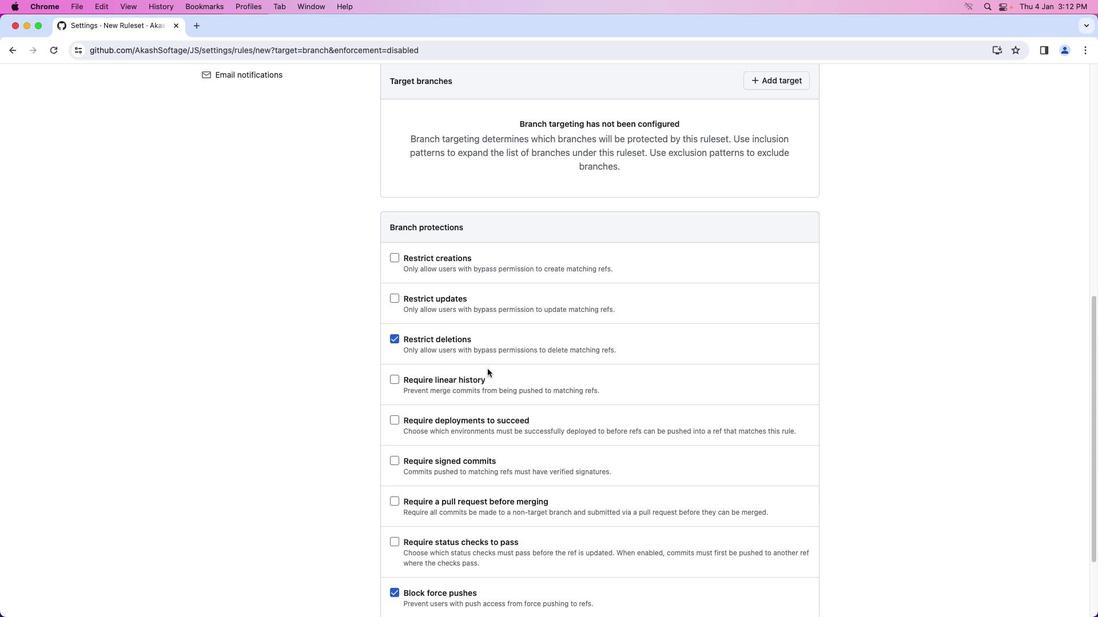 
Action: Mouse scrolled (486, 368) with delta (0, 0)
Screenshot: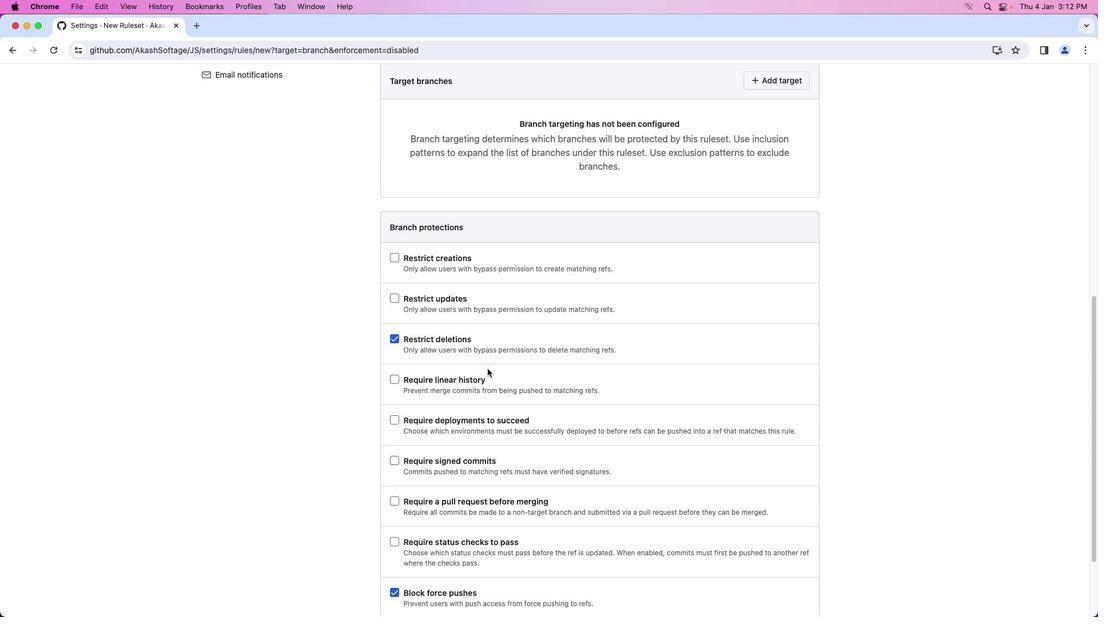 
Action: Mouse scrolled (486, 368) with delta (0, -1)
Screenshot: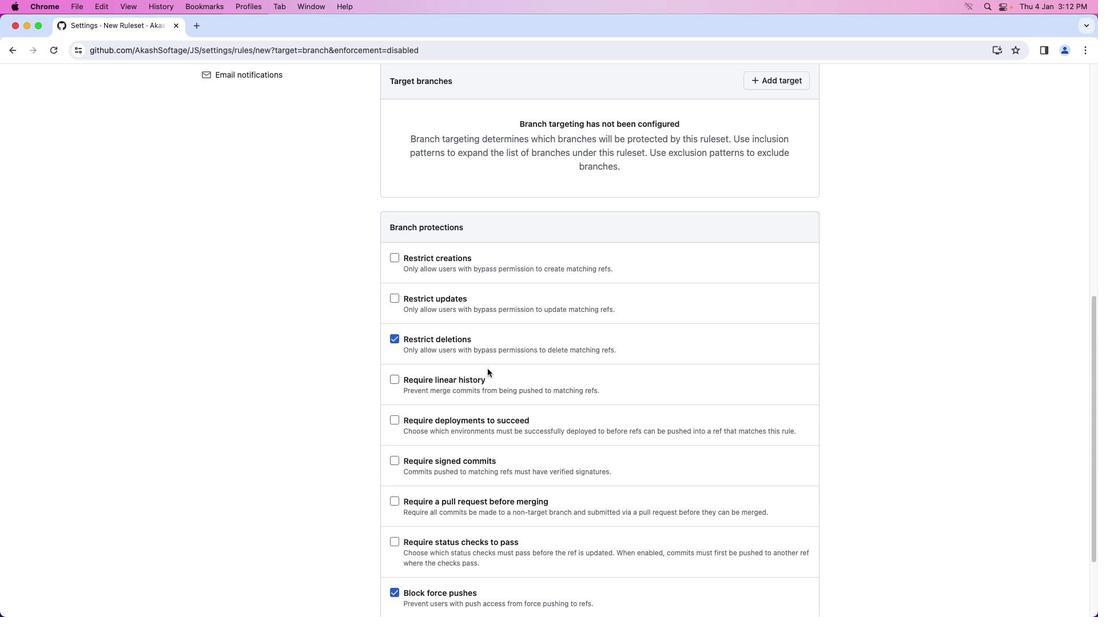 
Action: Mouse scrolled (486, 368) with delta (0, -1)
Screenshot: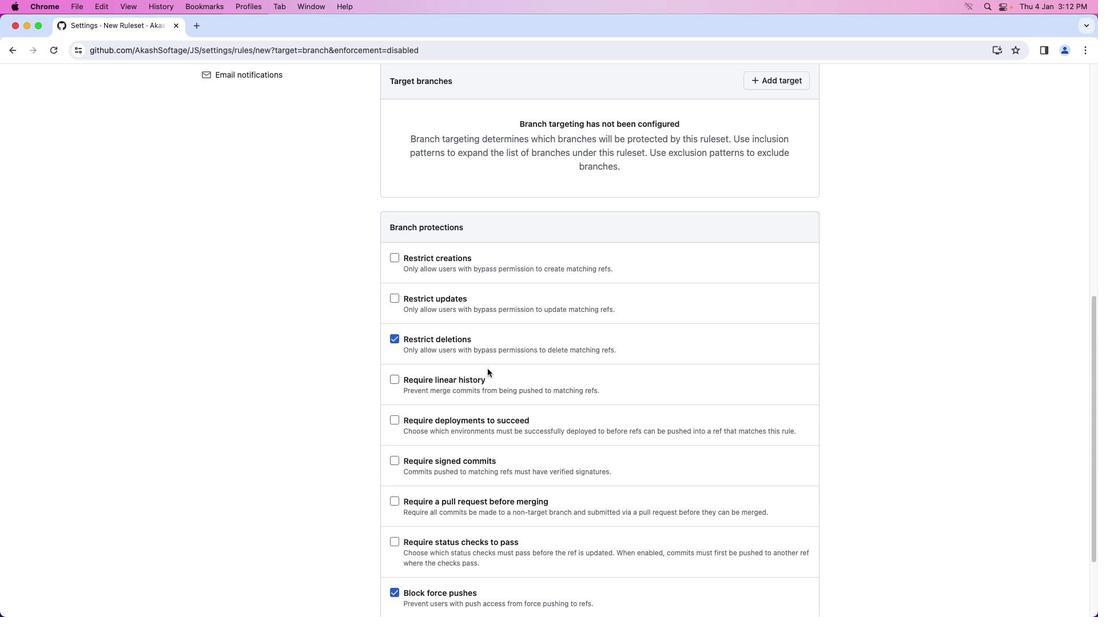 
Action: Mouse moved to (487, 369)
Screenshot: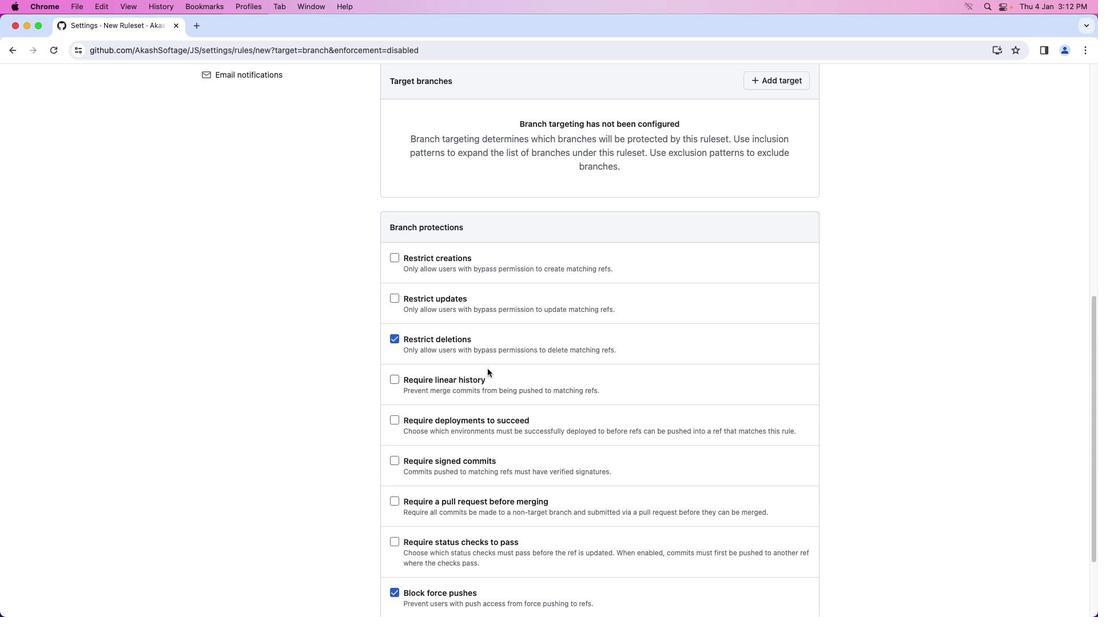 
Action: Mouse scrolled (487, 369) with delta (0, 0)
Screenshot: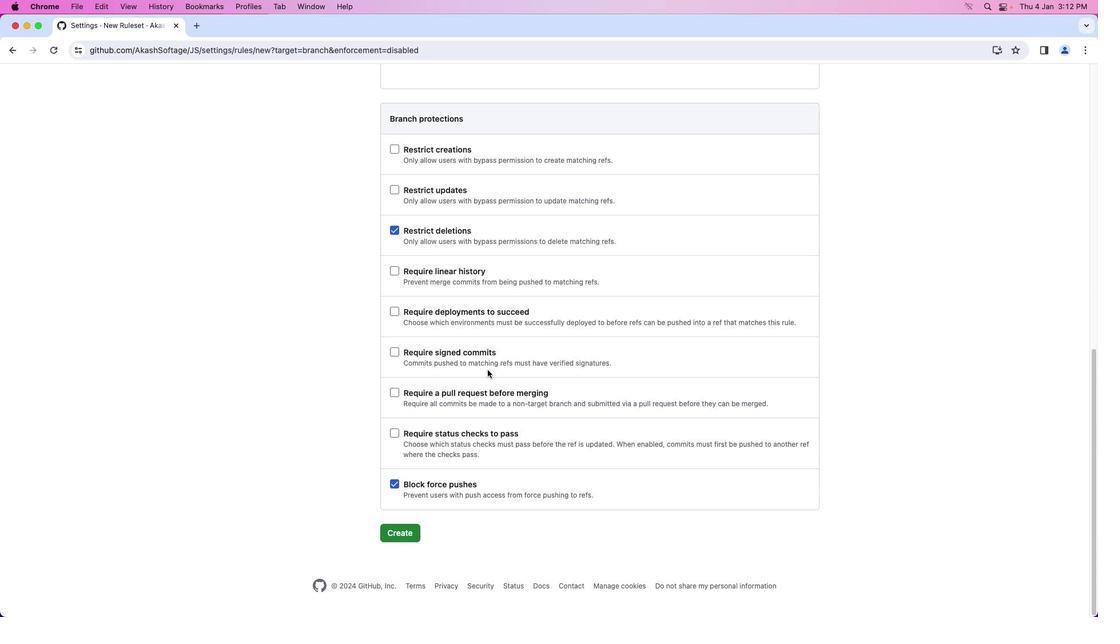 
Action: Mouse scrolled (487, 369) with delta (0, 0)
Screenshot: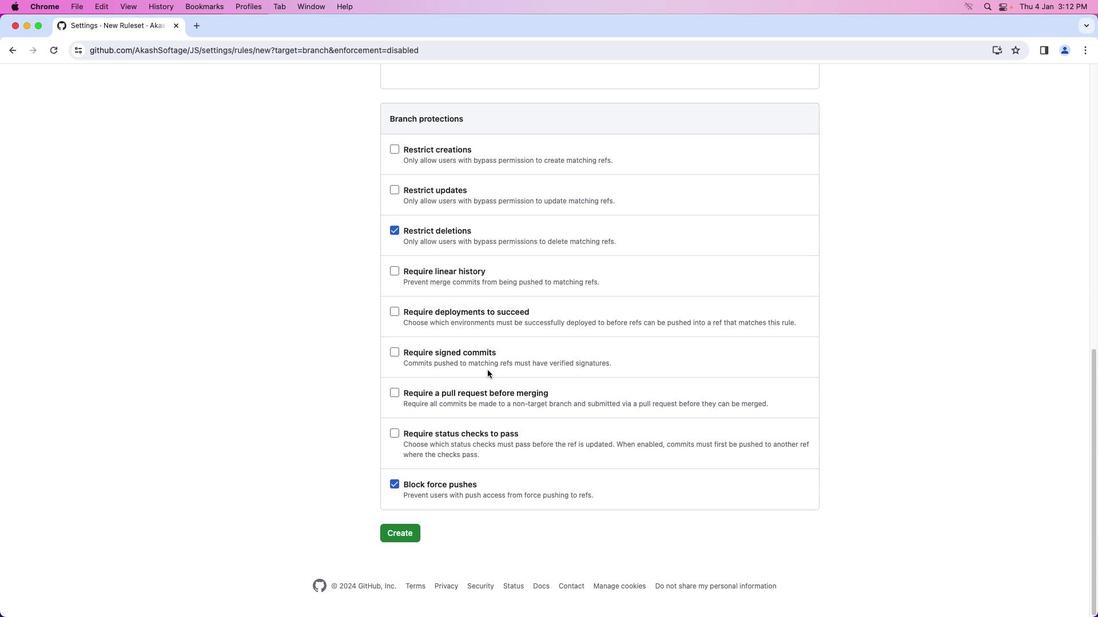 
Action: Mouse moved to (487, 369)
Screenshot: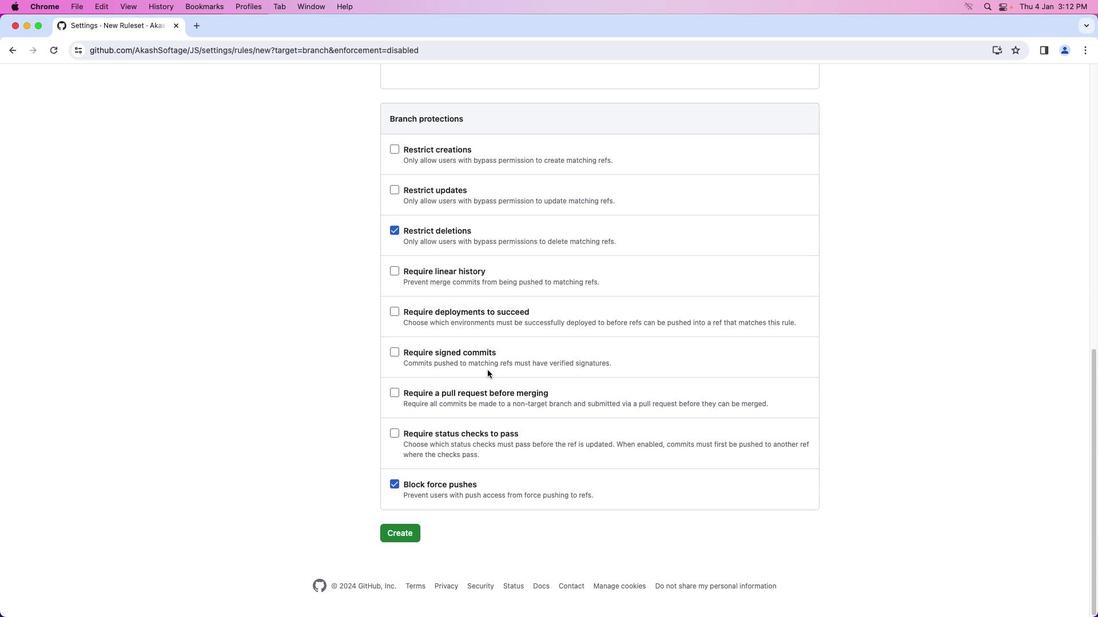 
Action: Mouse scrolled (487, 369) with delta (0, -1)
Screenshot: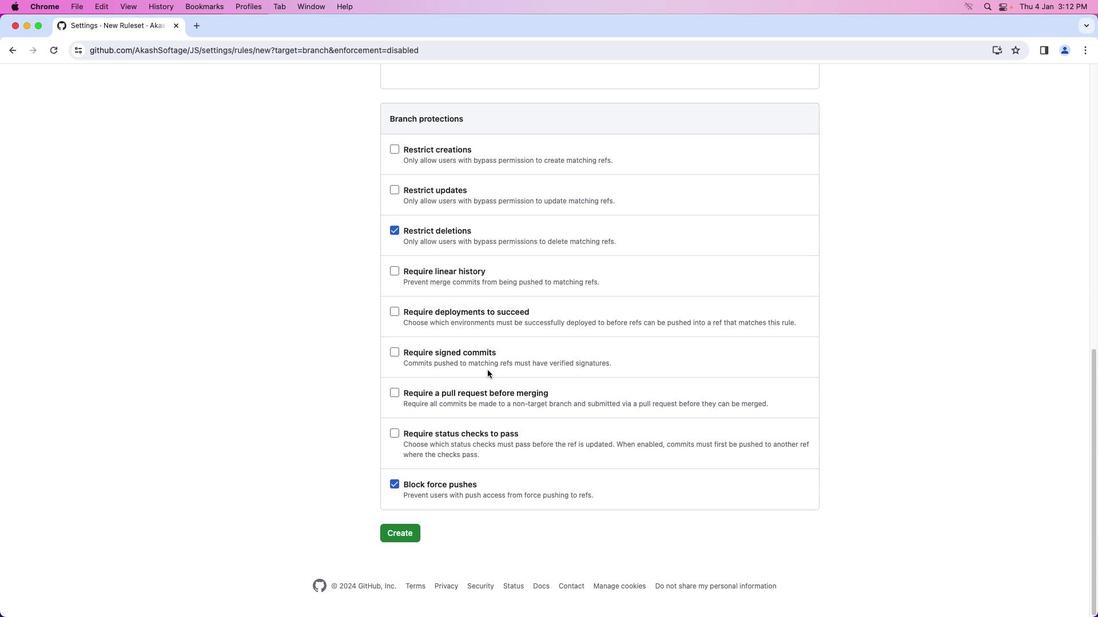 
Action: Mouse moved to (488, 370)
Screenshot: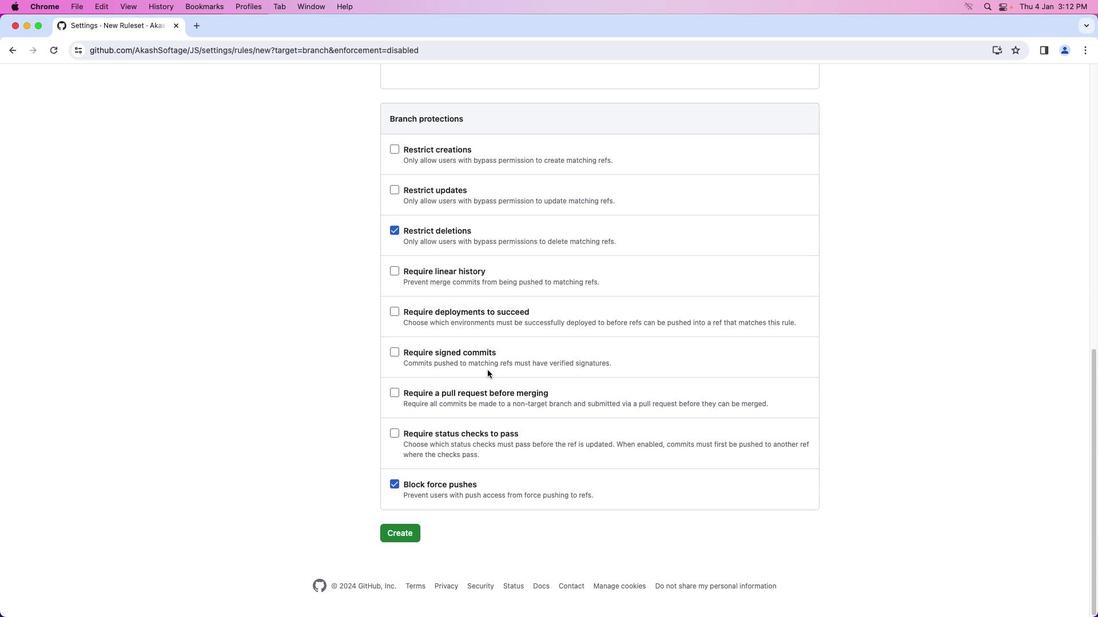 
Action: Mouse scrolled (488, 370) with delta (0, -1)
Screenshot: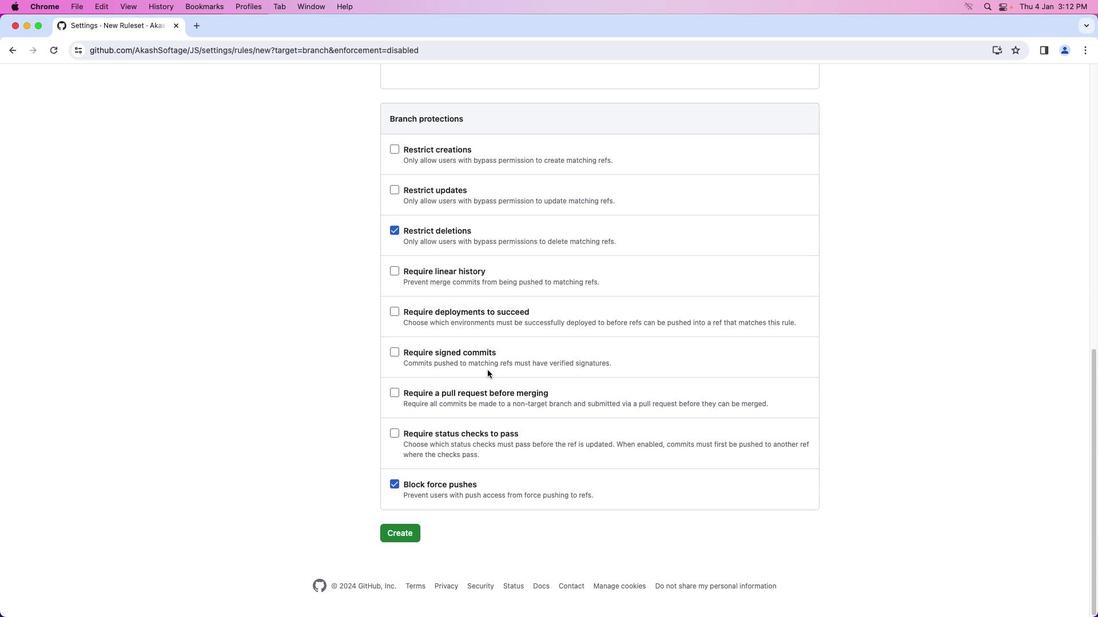 
Action: Mouse moved to (407, 533)
Screenshot: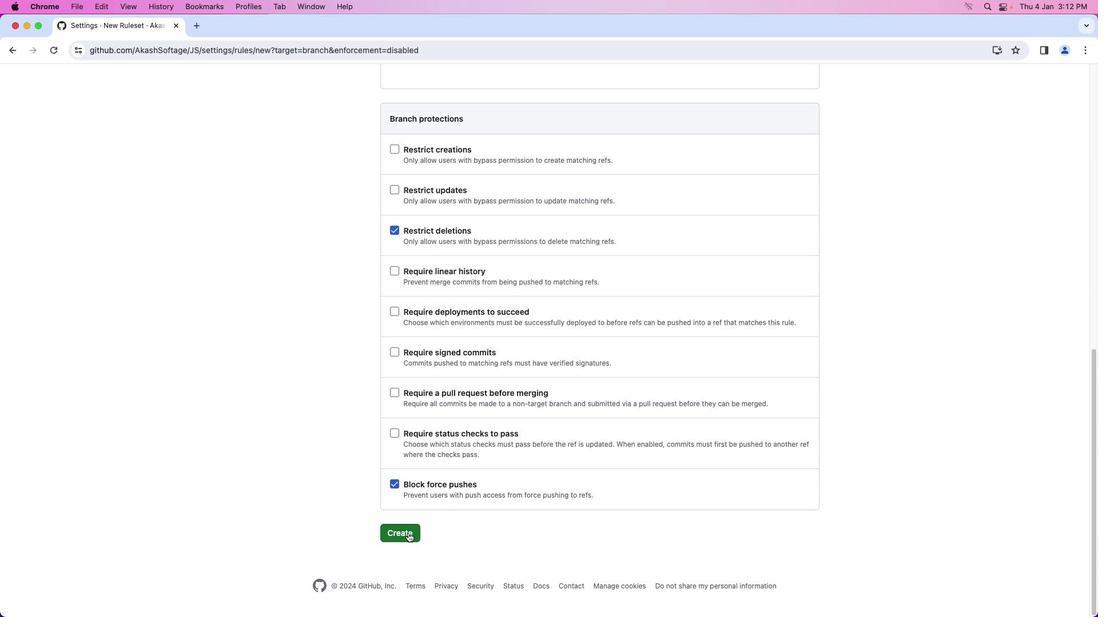 
Action: Mouse pressed left at (407, 533)
Screenshot: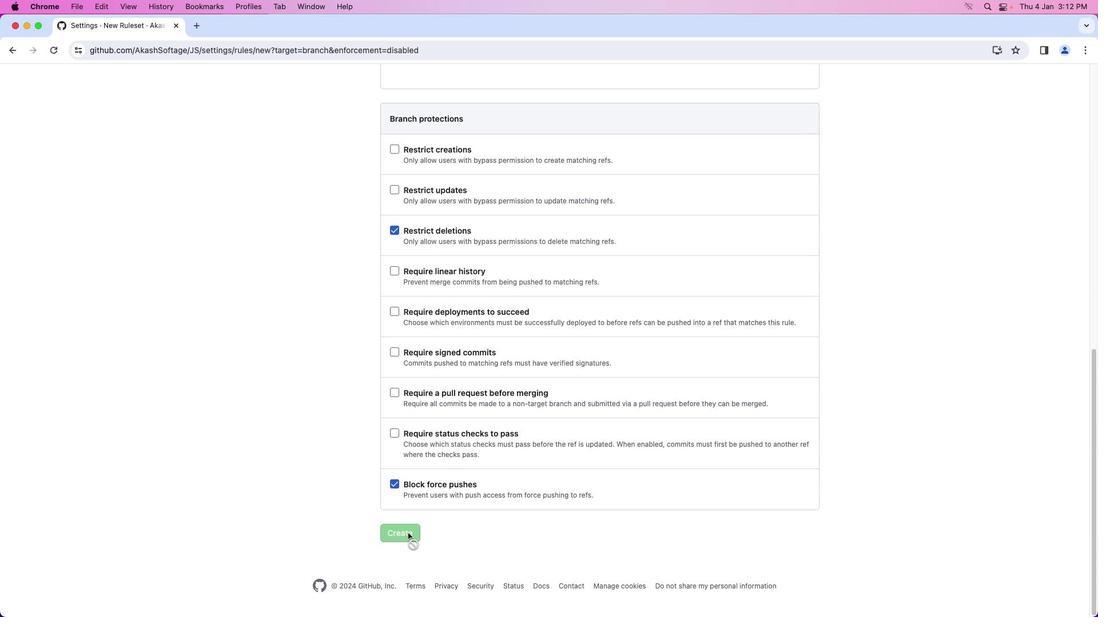 
Action: Mouse moved to (671, 450)
Screenshot: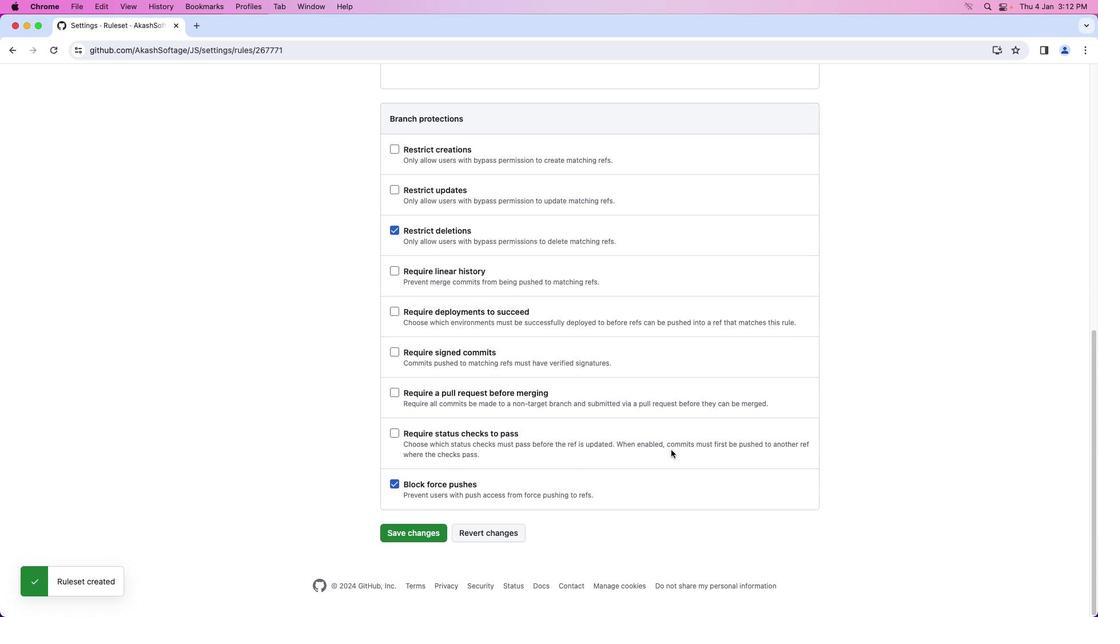 
